 Task: Search one way flight ticket for 5 adults, 2 children, 1 infant in seat and 2 infants on lap in economy from Pellston: Pellston Regional/emmet County Airport to Laramie: Laramie Regional Airport on 5-3-2023. Choice of flights is United. Number of bags: 2 carry on bags. Price is upto 35000. Outbound departure time preference is 15:15.
Action: Mouse moved to (264, 371)
Screenshot: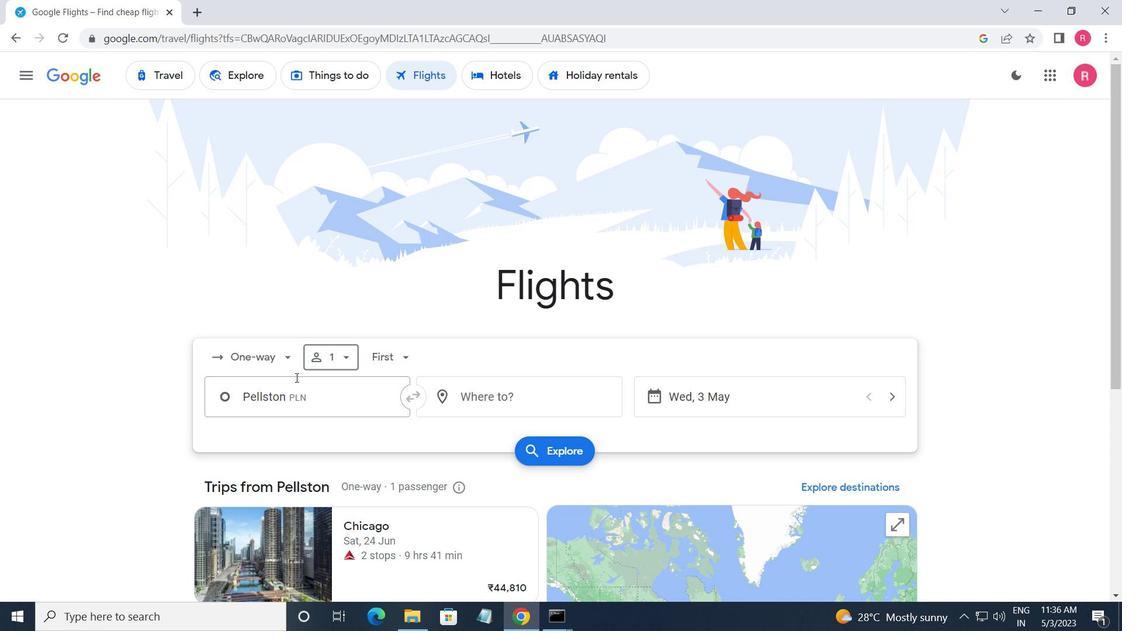 
Action: Mouse pressed left at (264, 371)
Screenshot: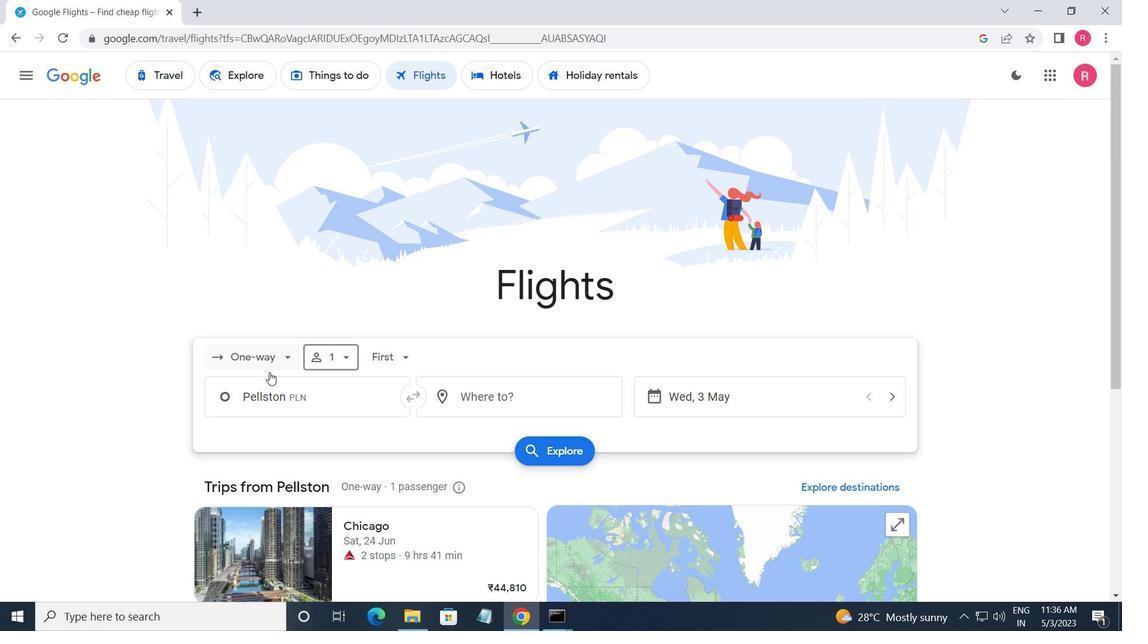 
Action: Mouse moved to (278, 423)
Screenshot: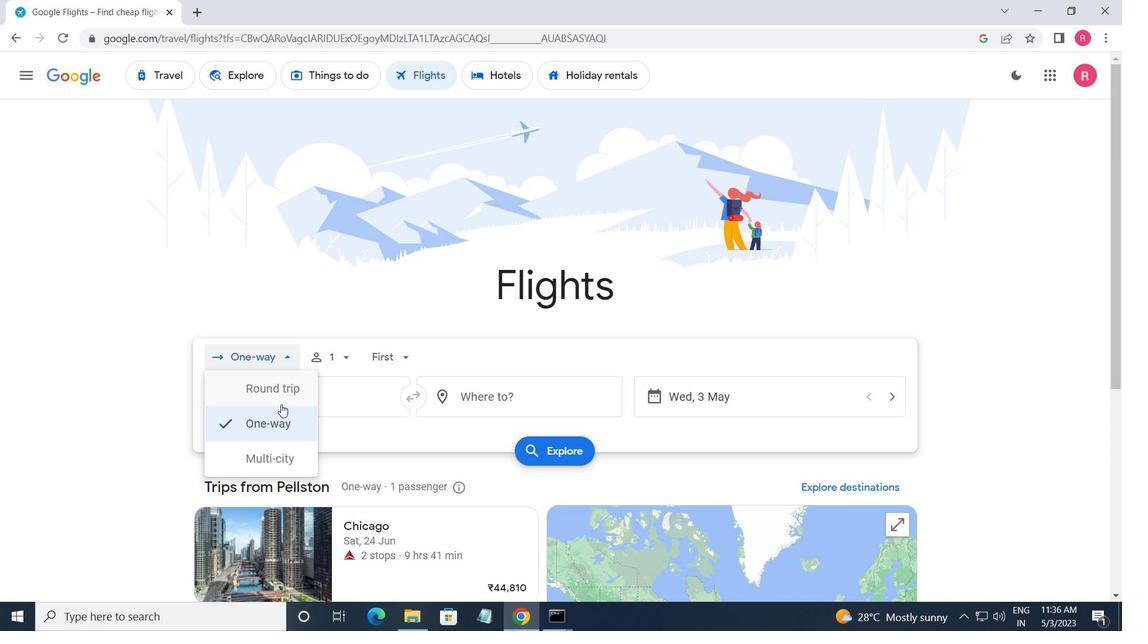 
Action: Mouse pressed left at (278, 423)
Screenshot: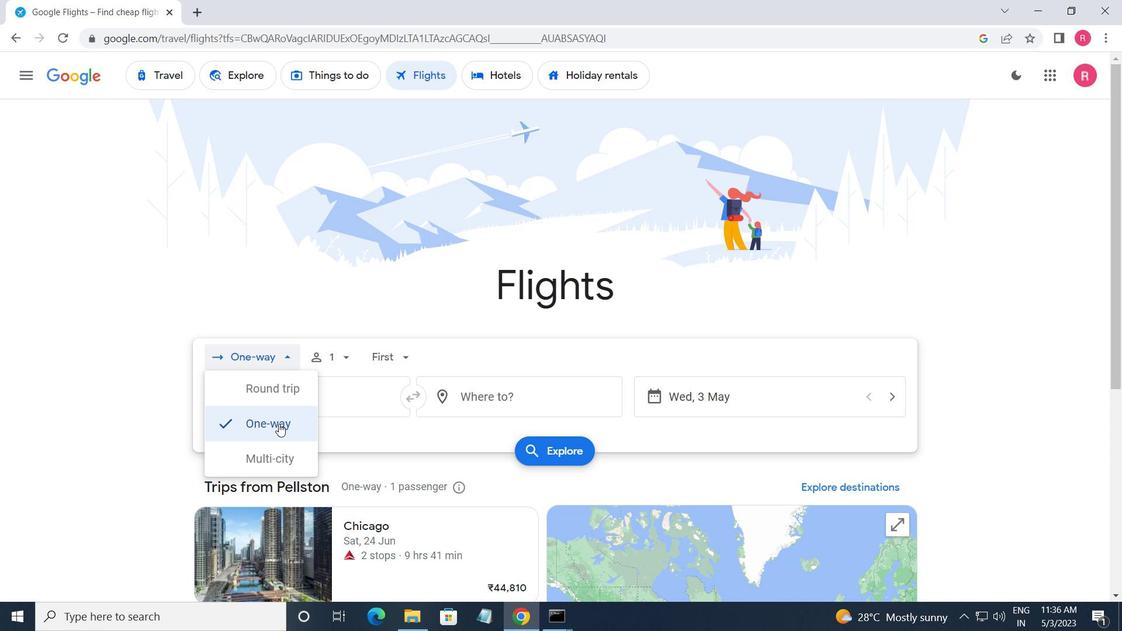 
Action: Mouse moved to (346, 358)
Screenshot: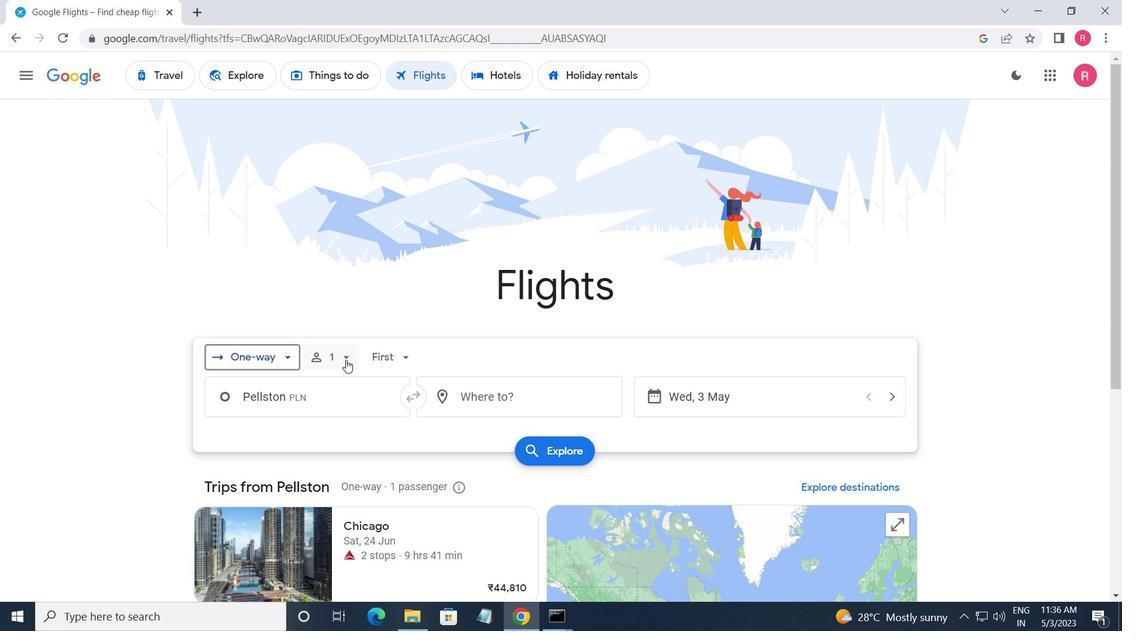 
Action: Mouse pressed left at (346, 358)
Screenshot: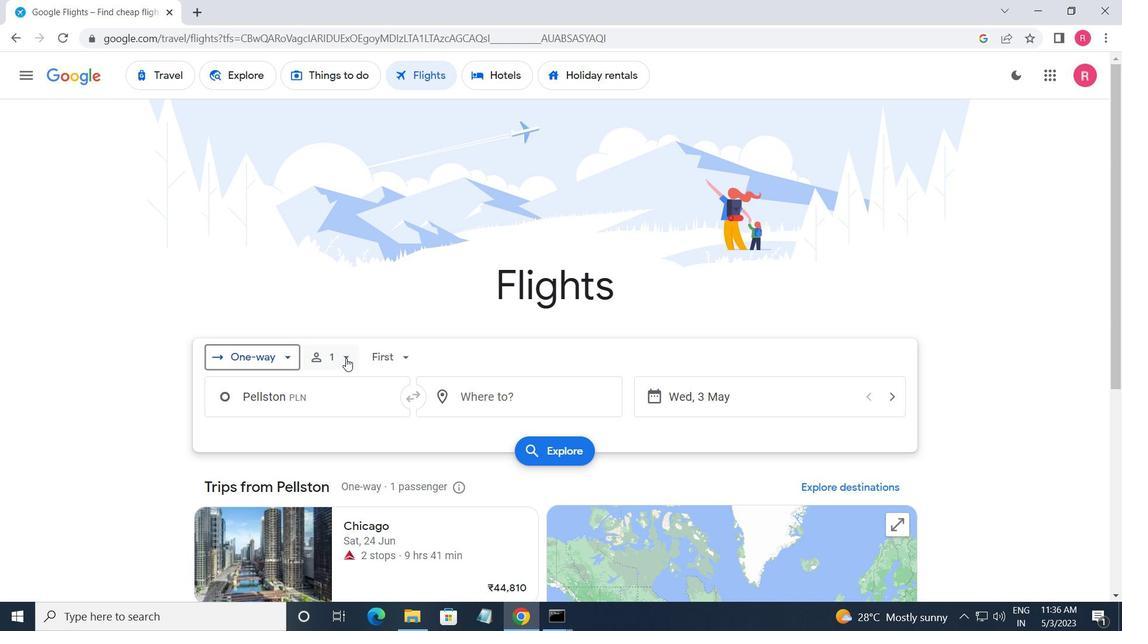 
Action: Mouse moved to (454, 395)
Screenshot: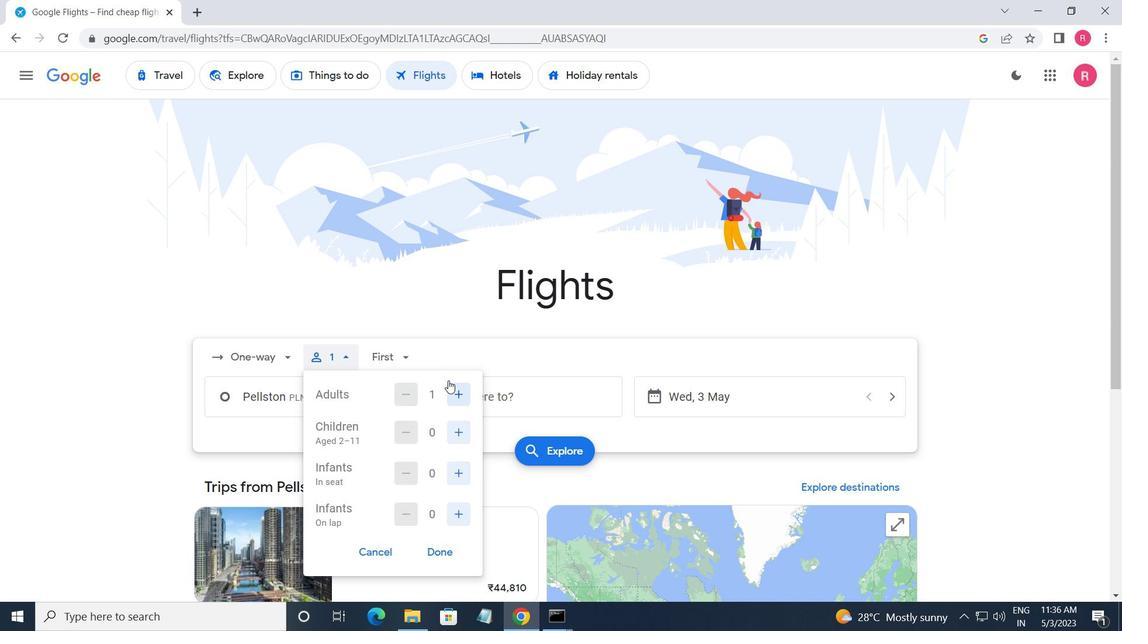 
Action: Mouse pressed left at (454, 395)
Screenshot: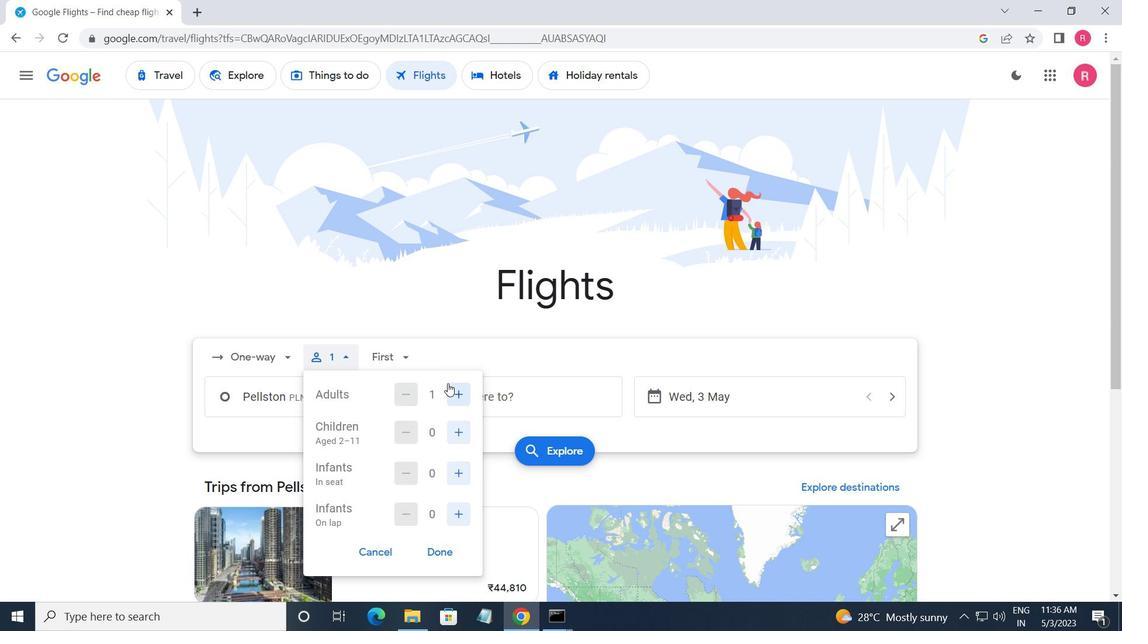 
Action: Mouse pressed left at (454, 395)
Screenshot: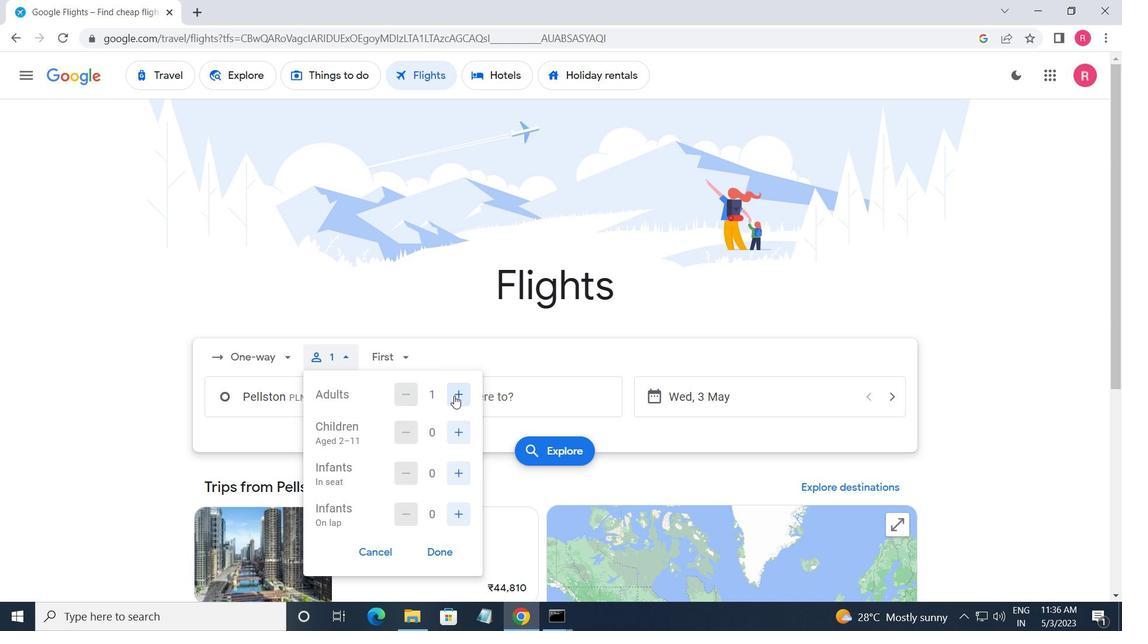 
Action: Mouse pressed left at (454, 395)
Screenshot: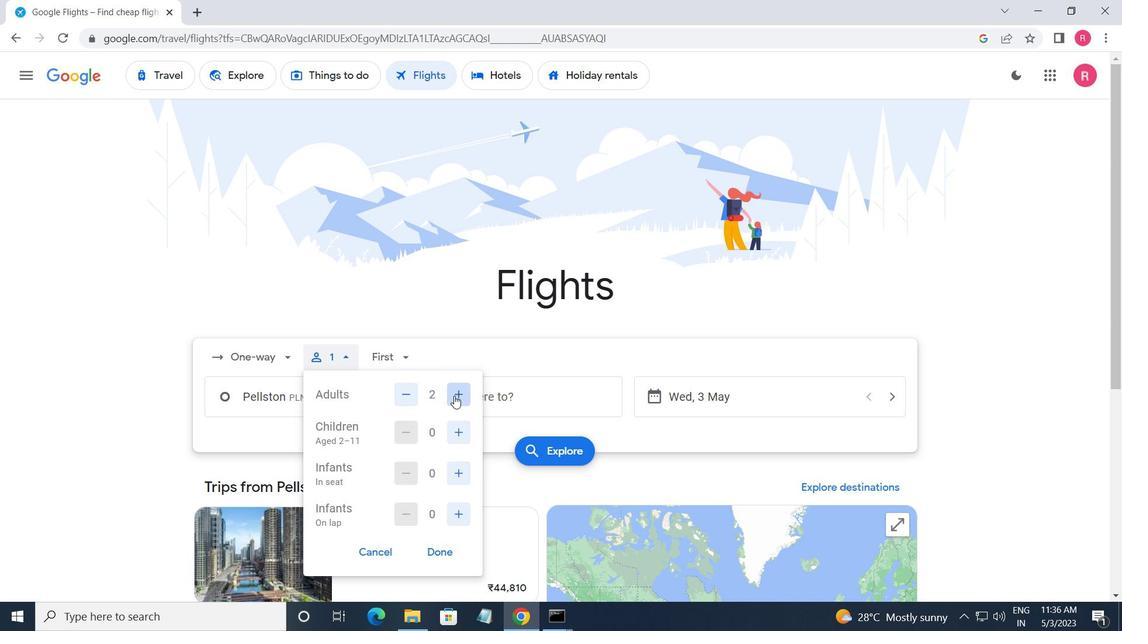 
Action: Mouse moved to (457, 399)
Screenshot: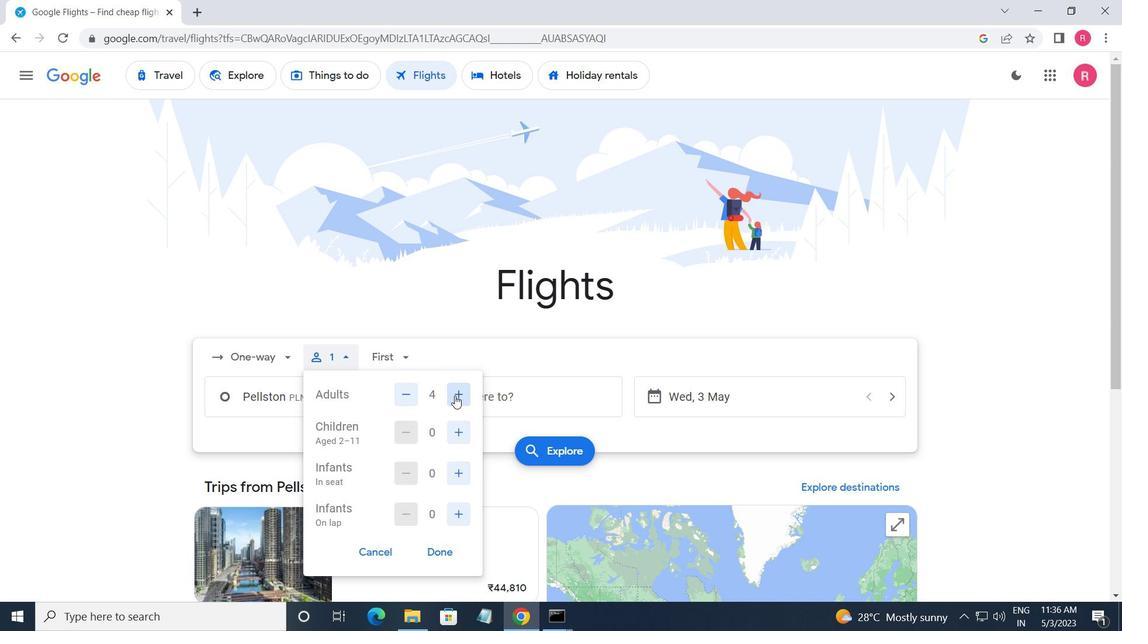 
Action: Mouse pressed left at (457, 399)
Screenshot: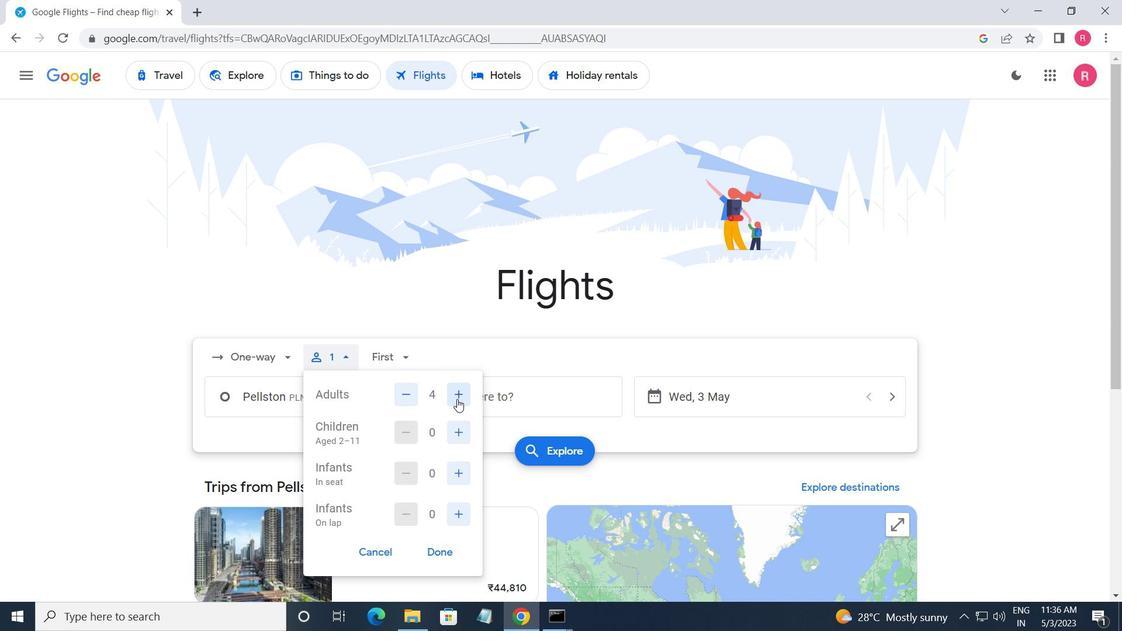 
Action: Mouse moved to (458, 431)
Screenshot: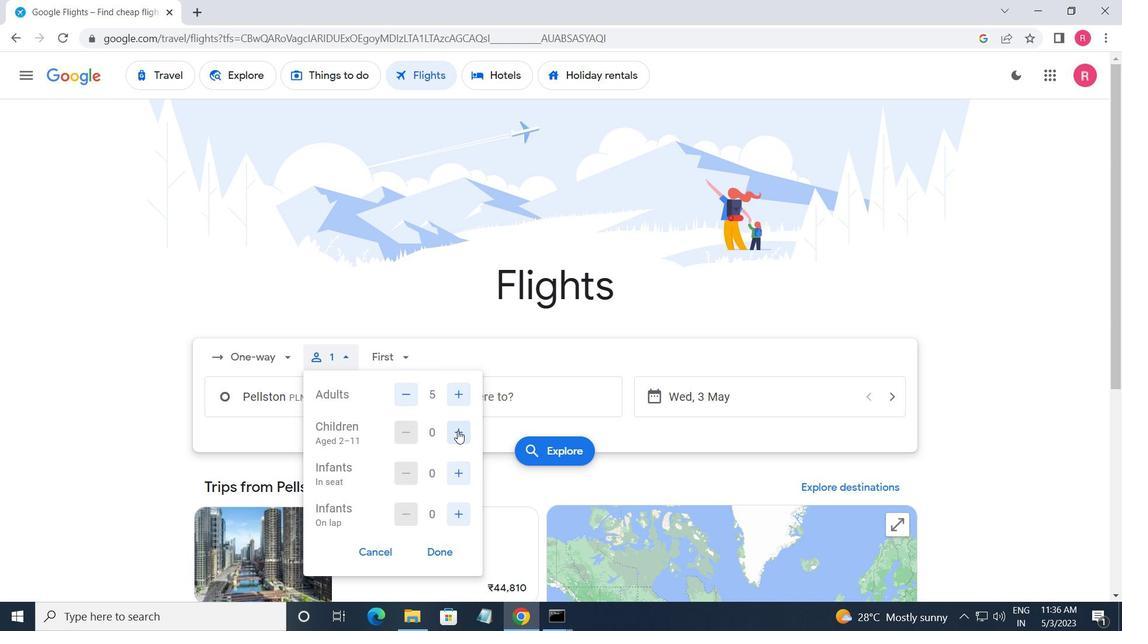 
Action: Mouse pressed left at (458, 431)
Screenshot: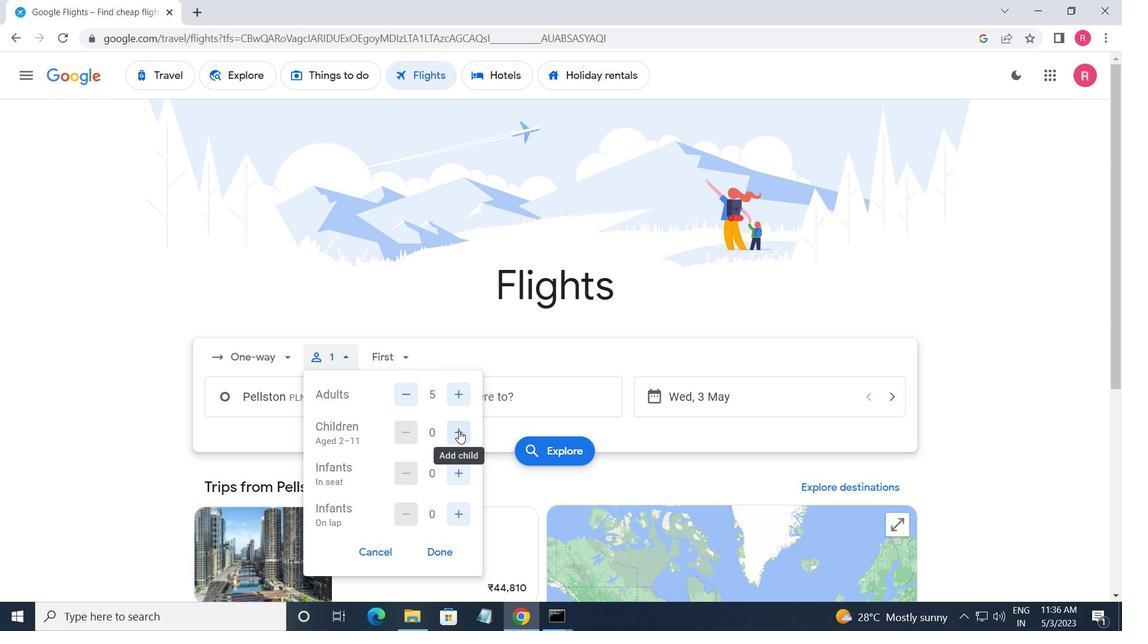 
Action: Mouse pressed left at (458, 431)
Screenshot: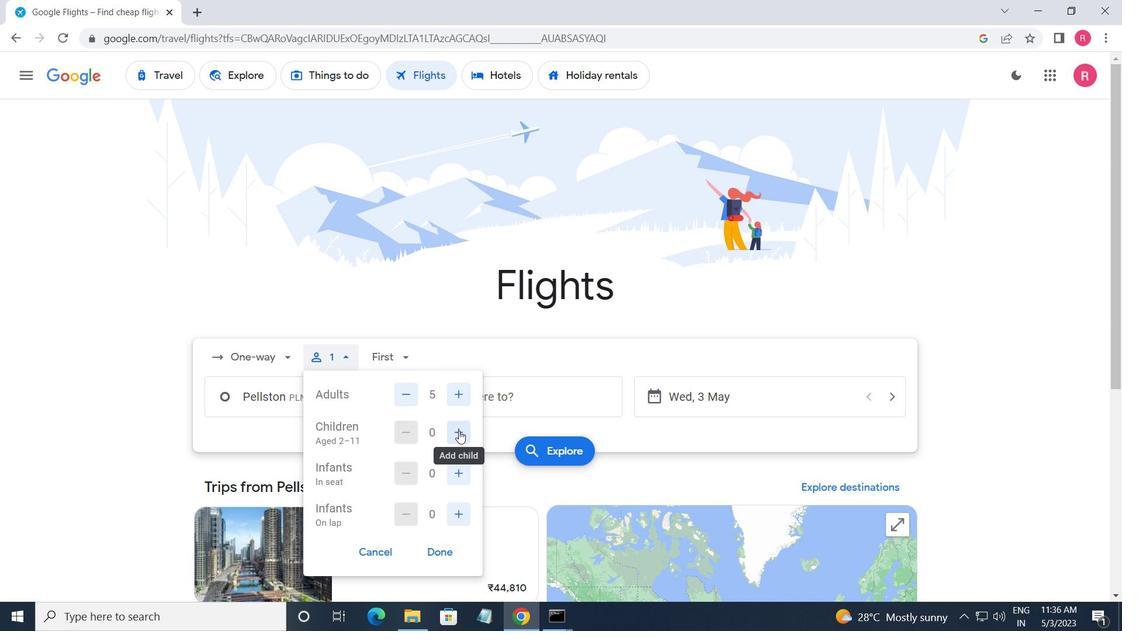 
Action: Mouse moved to (461, 477)
Screenshot: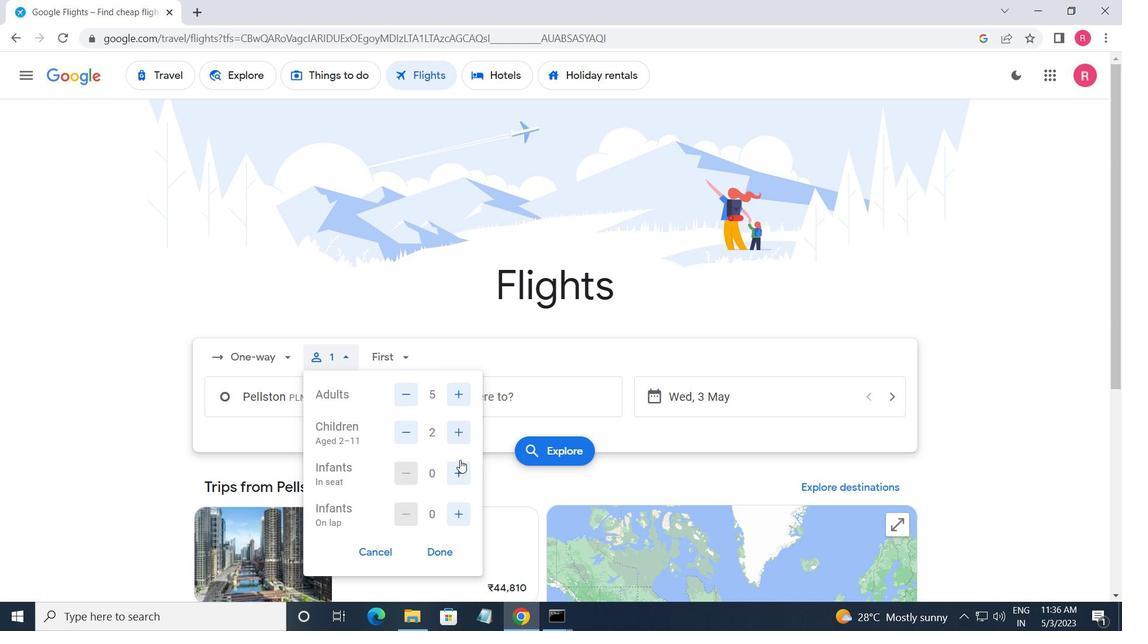 
Action: Mouse pressed left at (461, 477)
Screenshot: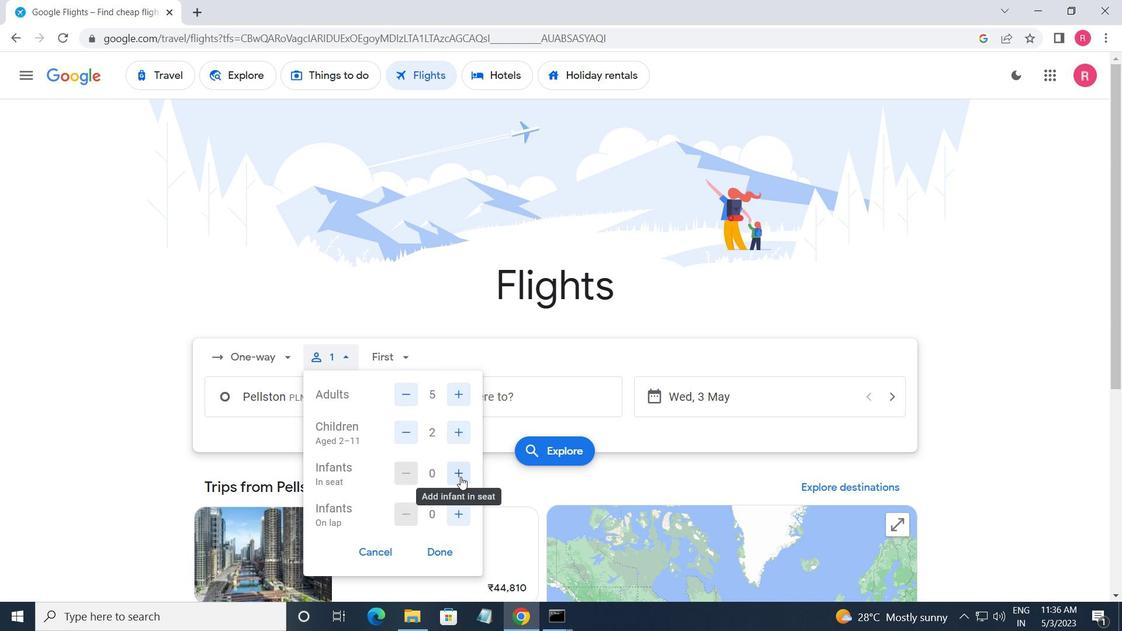 
Action: Mouse moved to (448, 519)
Screenshot: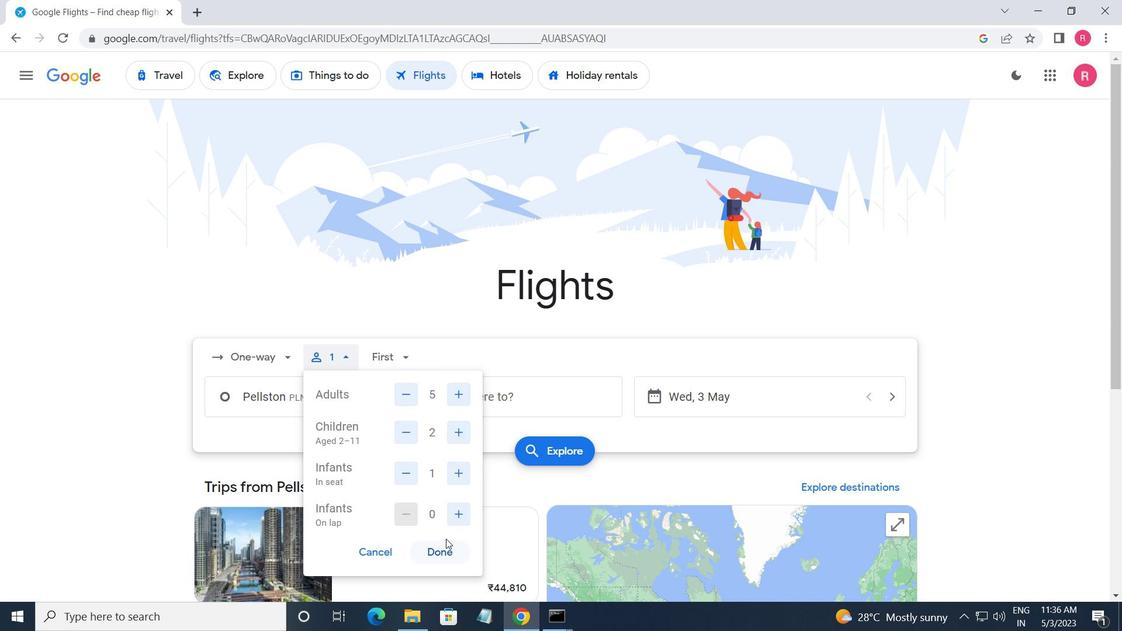 
Action: Mouse pressed left at (448, 519)
Screenshot: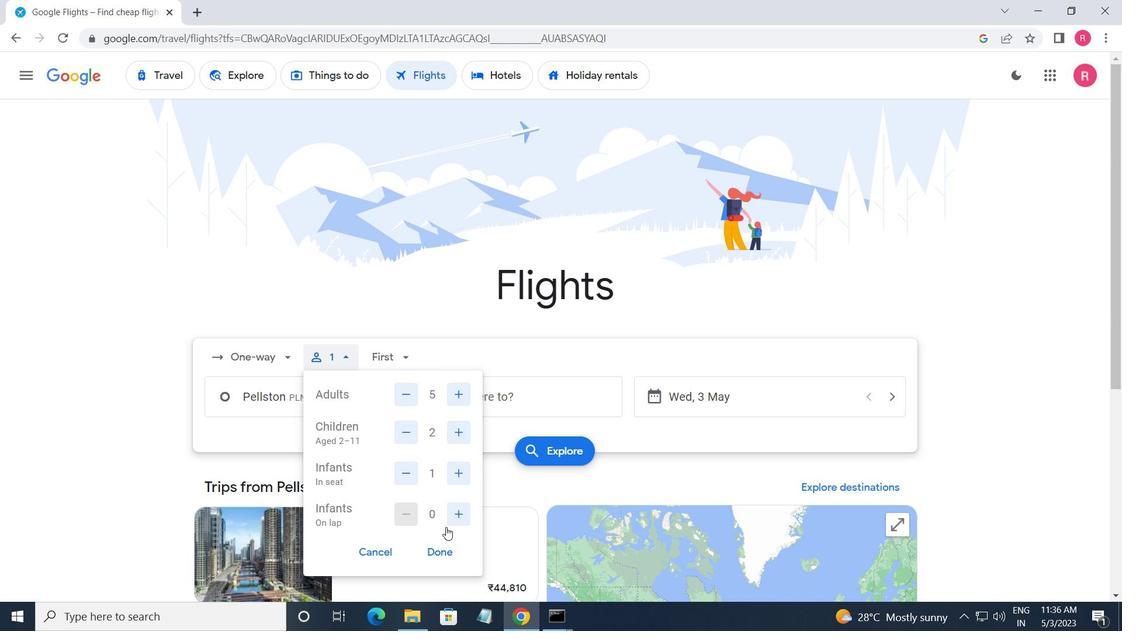 
Action: Mouse moved to (442, 548)
Screenshot: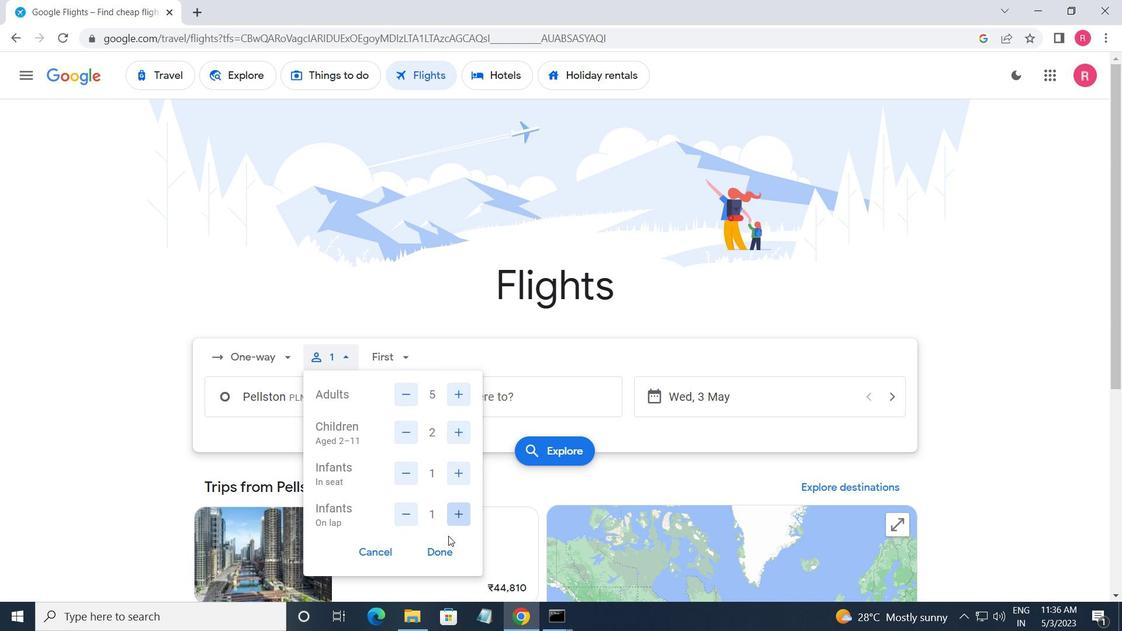 
Action: Mouse pressed left at (442, 548)
Screenshot: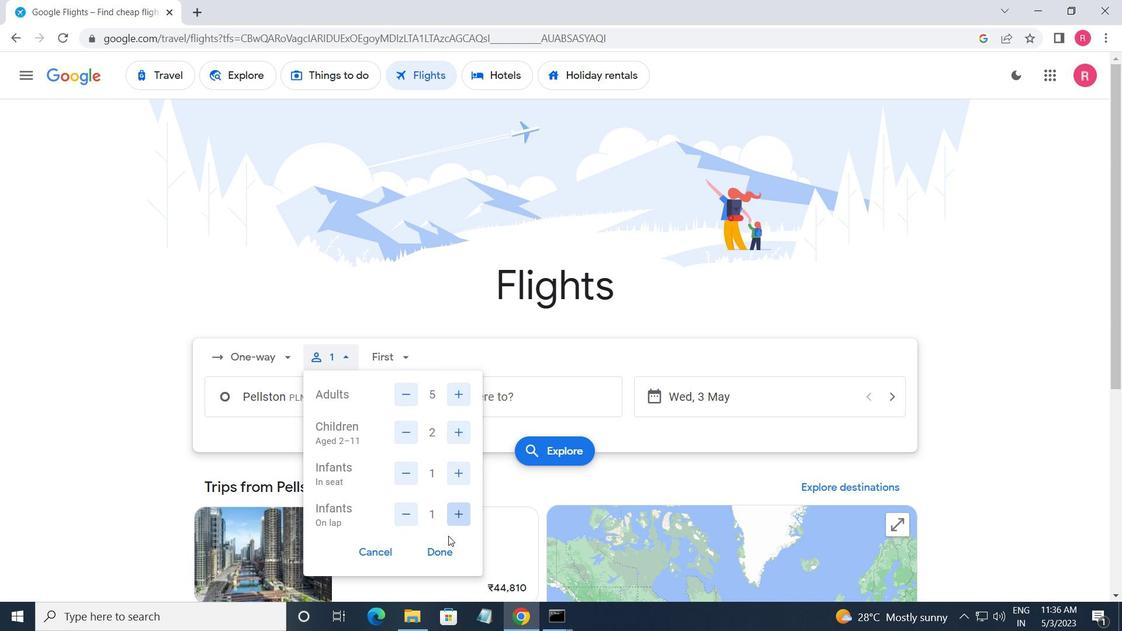 
Action: Mouse moved to (391, 364)
Screenshot: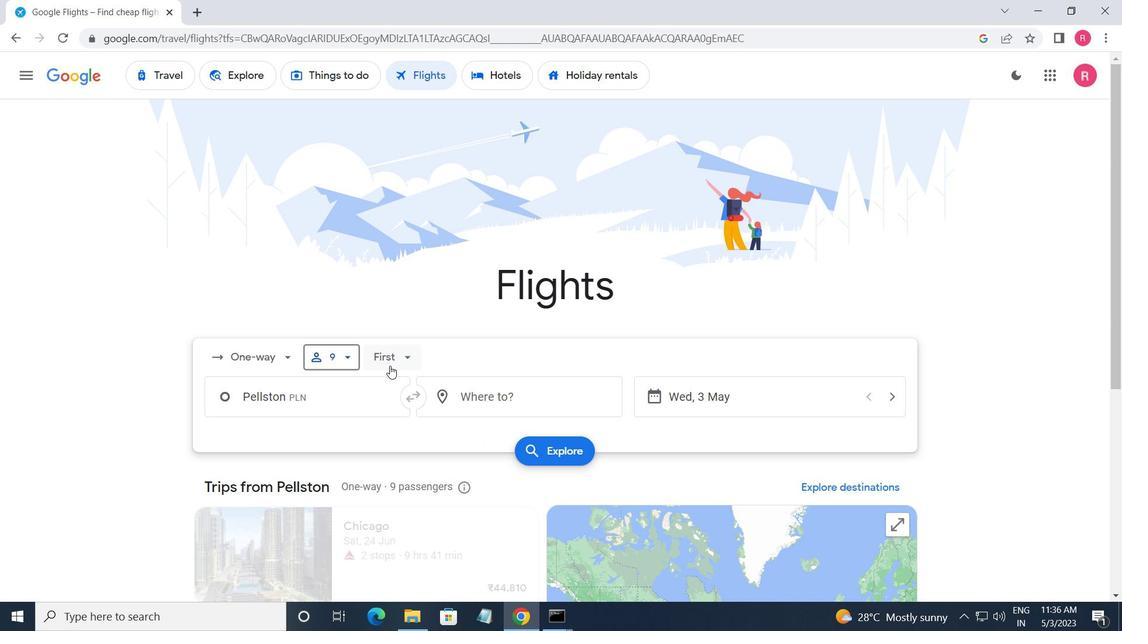 
Action: Mouse pressed left at (391, 364)
Screenshot: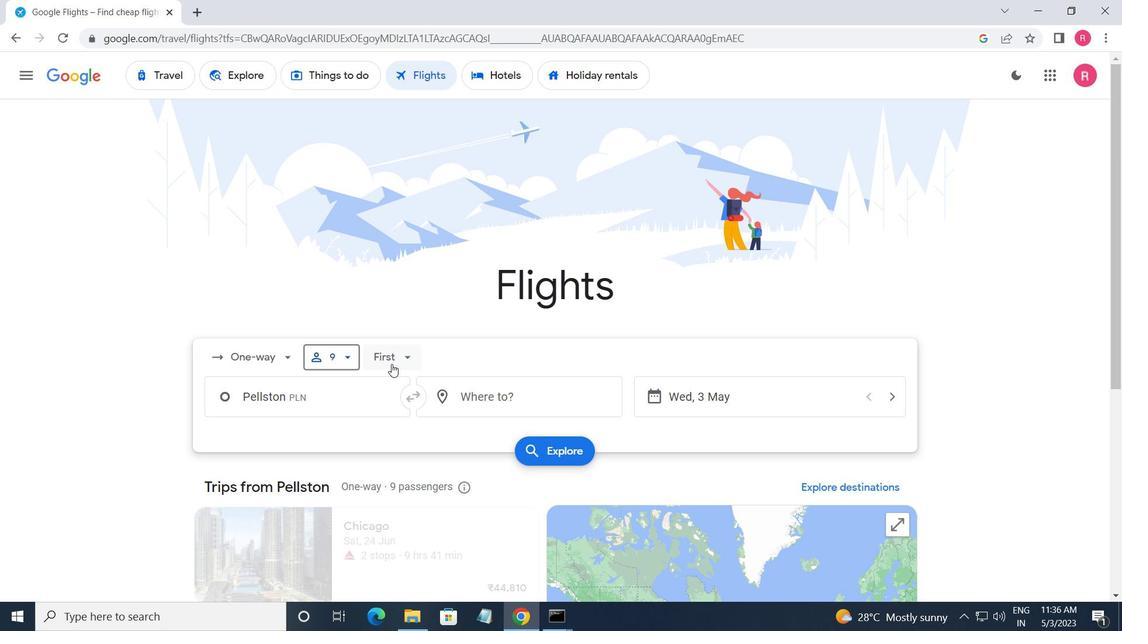 
Action: Mouse moved to (418, 401)
Screenshot: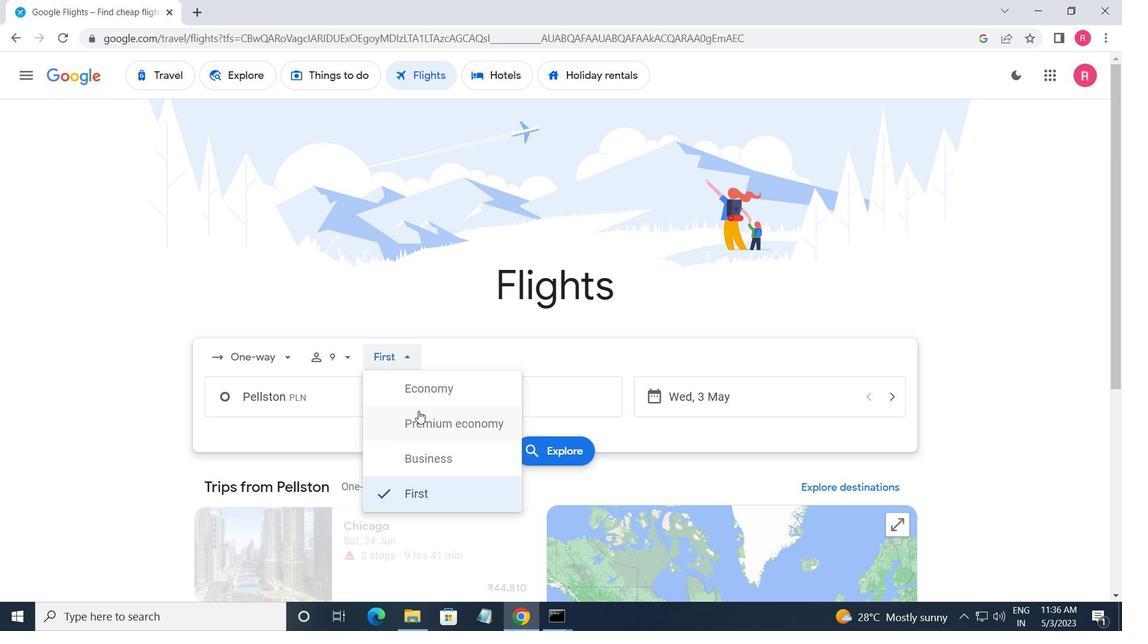 
Action: Mouse pressed left at (418, 401)
Screenshot: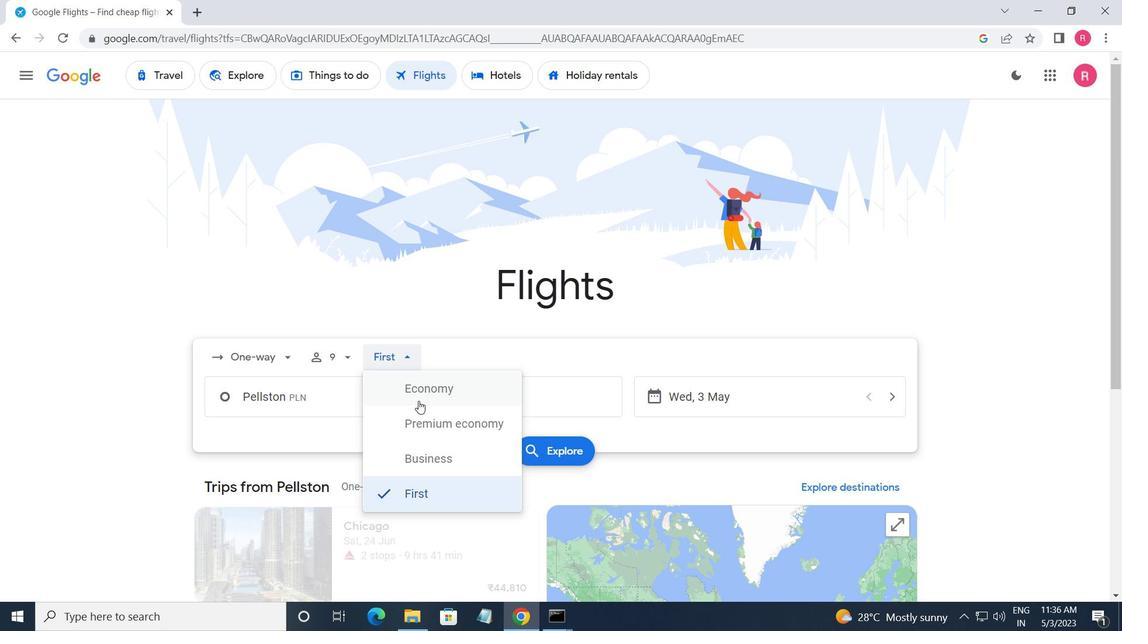 
Action: Mouse moved to (341, 401)
Screenshot: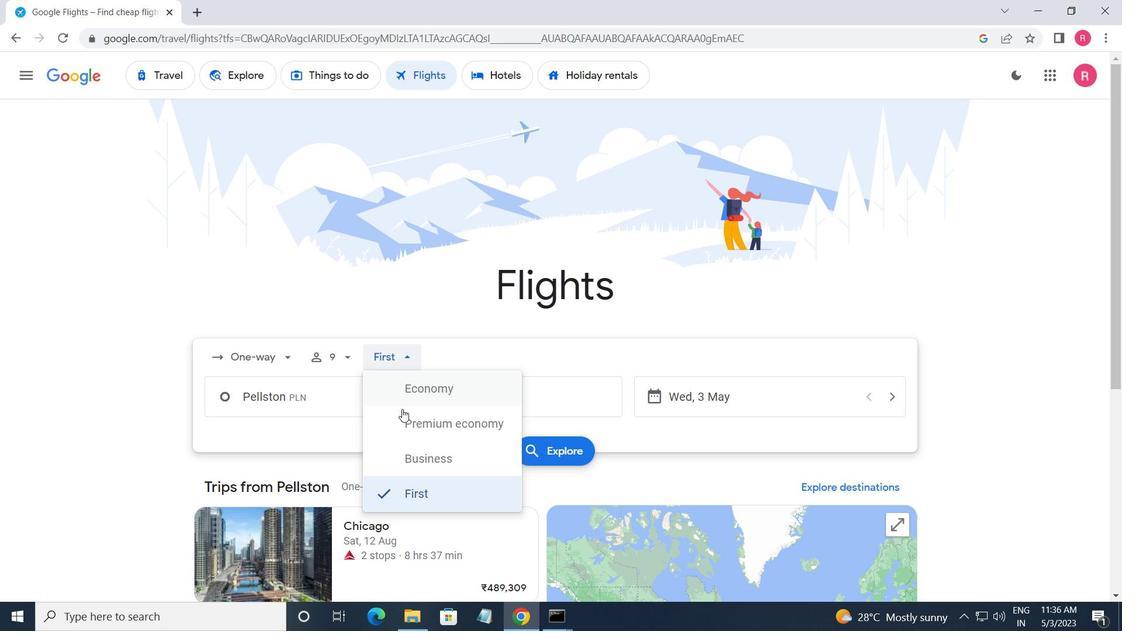 
Action: Mouse pressed left at (341, 401)
Screenshot: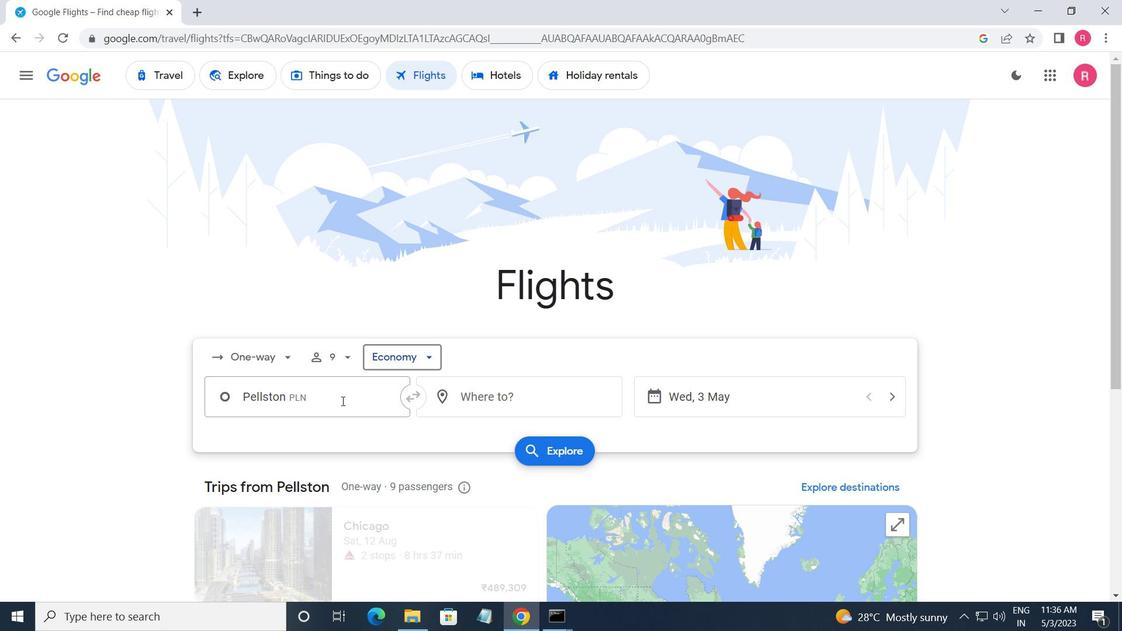 
Action: Mouse moved to (330, 440)
Screenshot: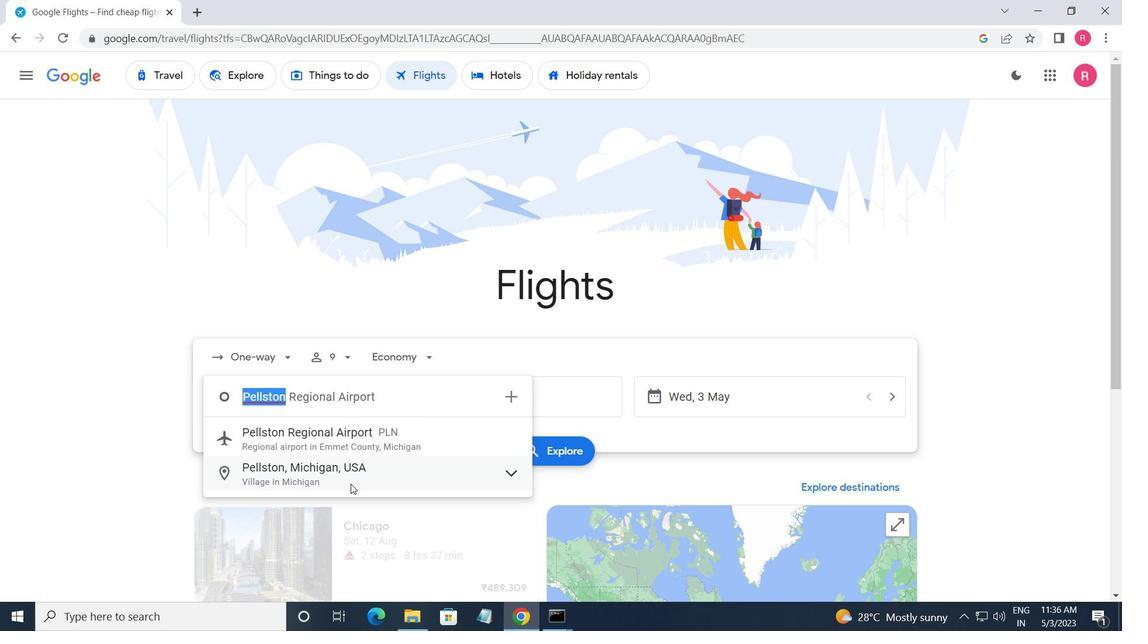 
Action: Mouse pressed left at (330, 440)
Screenshot: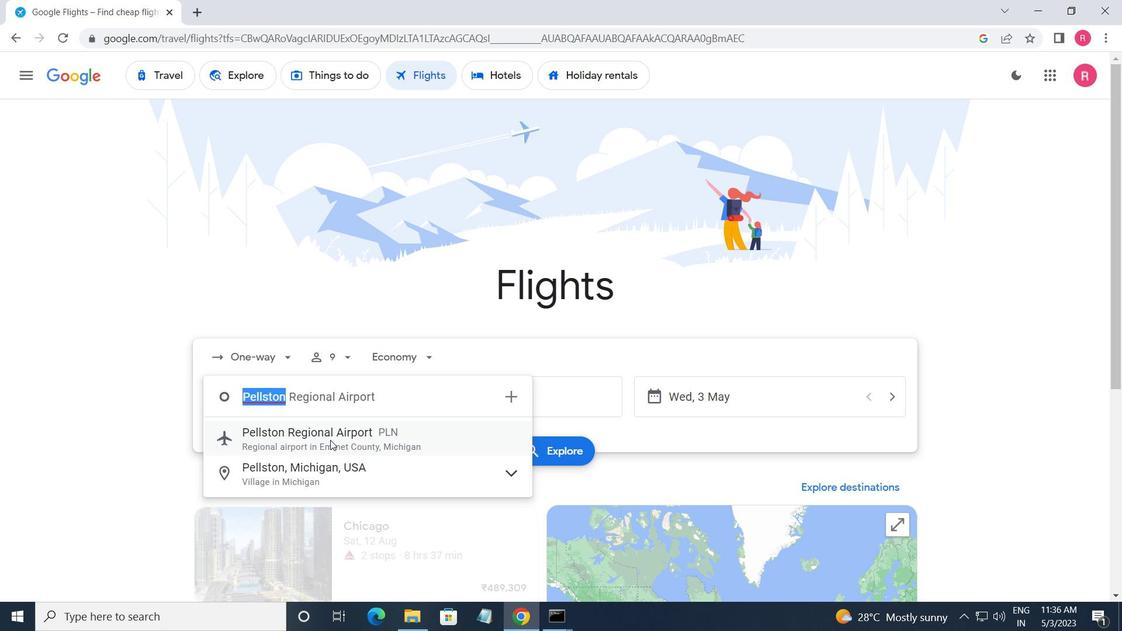 
Action: Mouse moved to (512, 407)
Screenshot: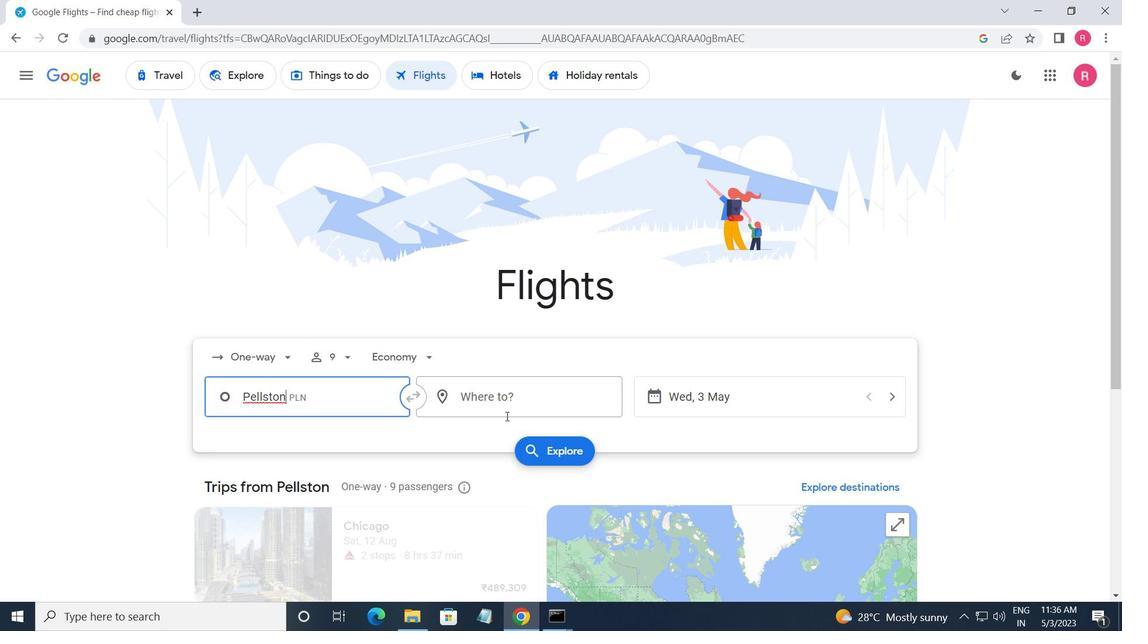 
Action: Mouse pressed left at (512, 407)
Screenshot: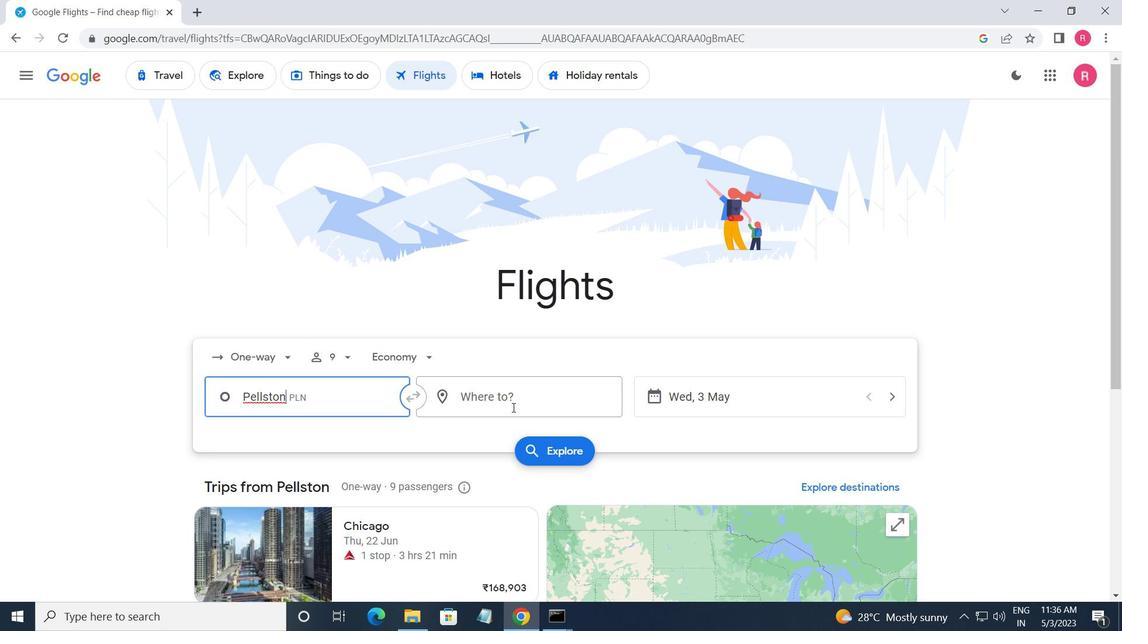 
Action: Mouse moved to (502, 538)
Screenshot: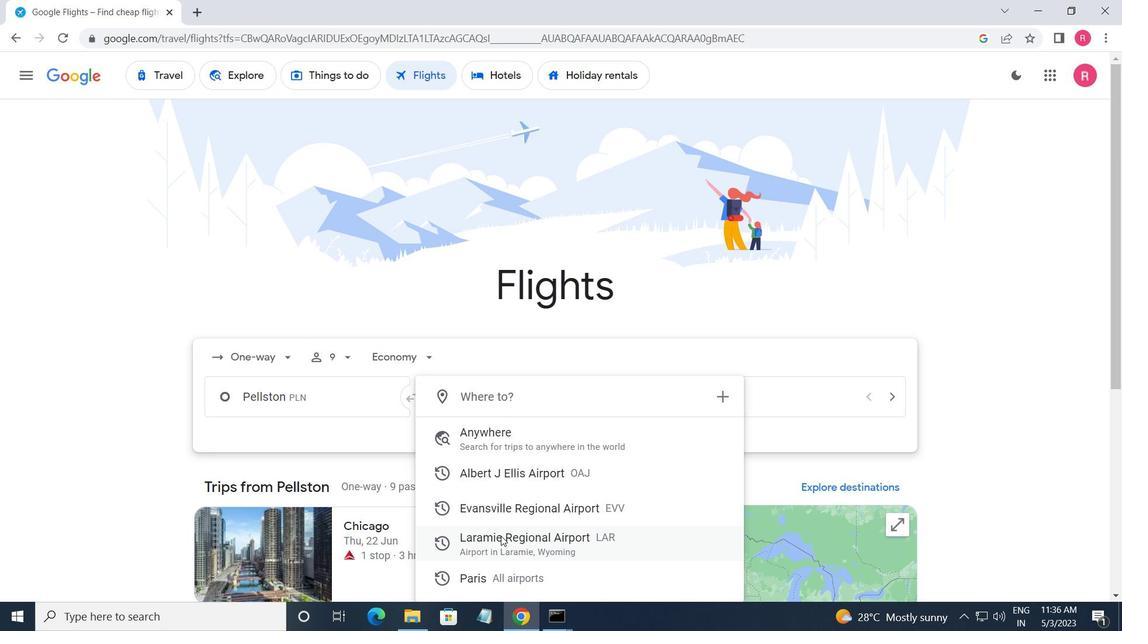 
Action: Mouse pressed left at (502, 538)
Screenshot: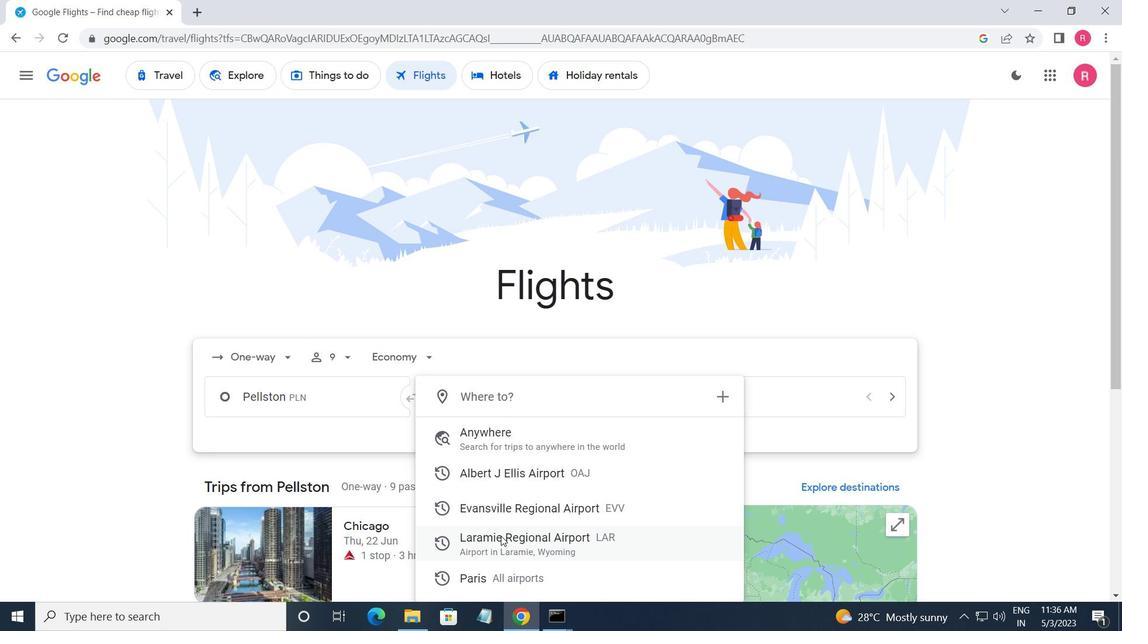 
Action: Mouse moved to (772, 408)
Screenshot: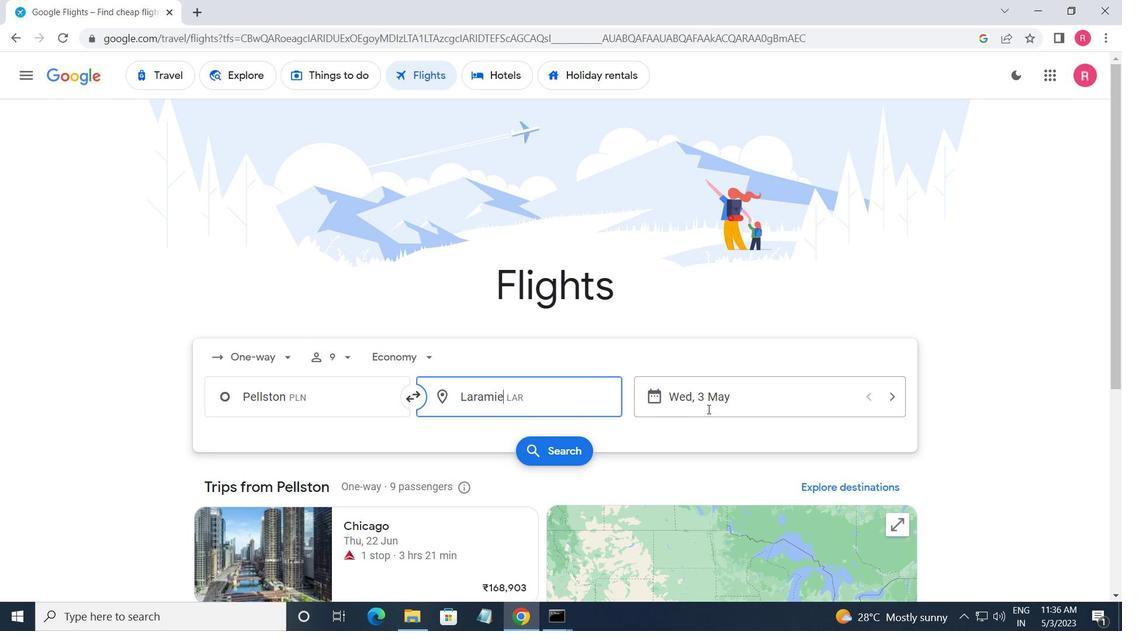 
Action: Mouse pressed left at (772, 408)
Screenshot: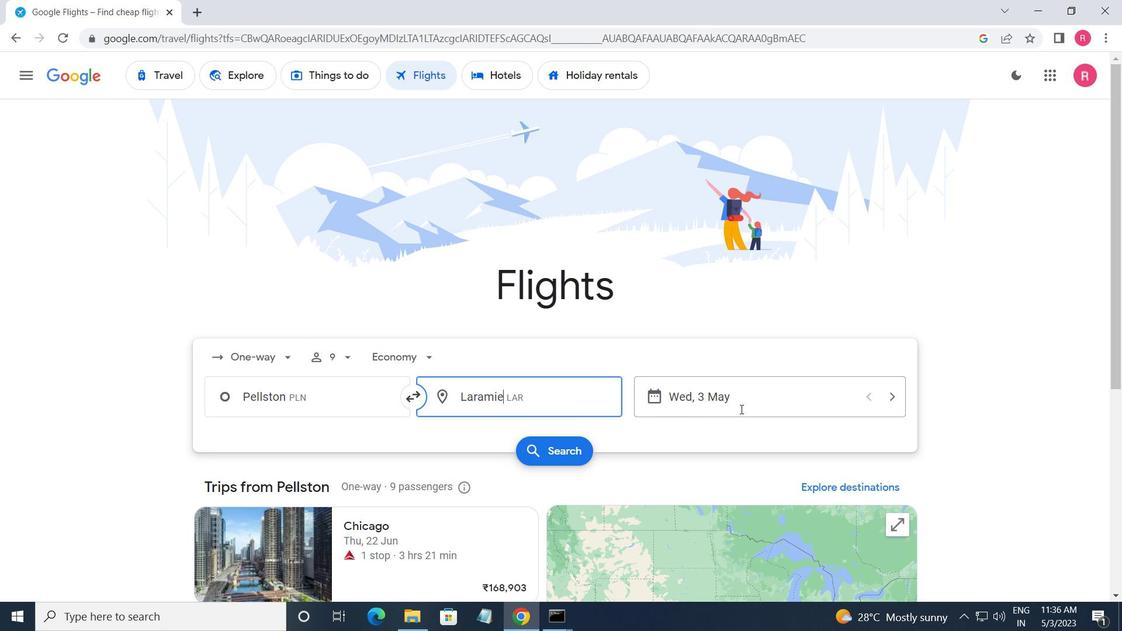 
Action: Mouse moved to (486, 335)
Screenshot: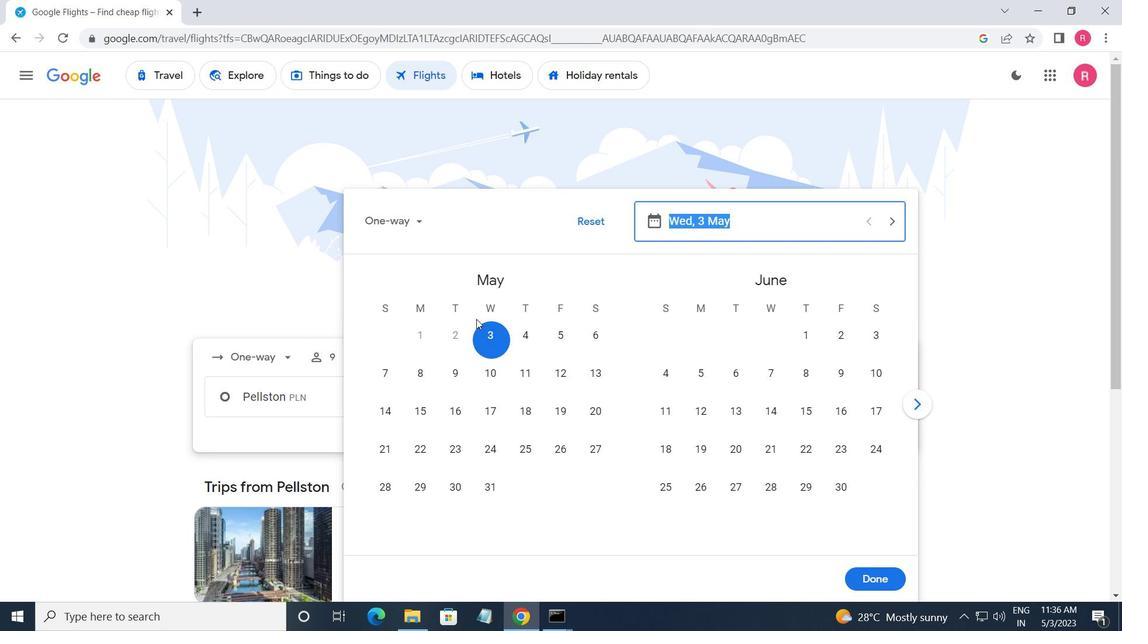 
Action: Mouse pressed left at (486, 335)
Screenshot: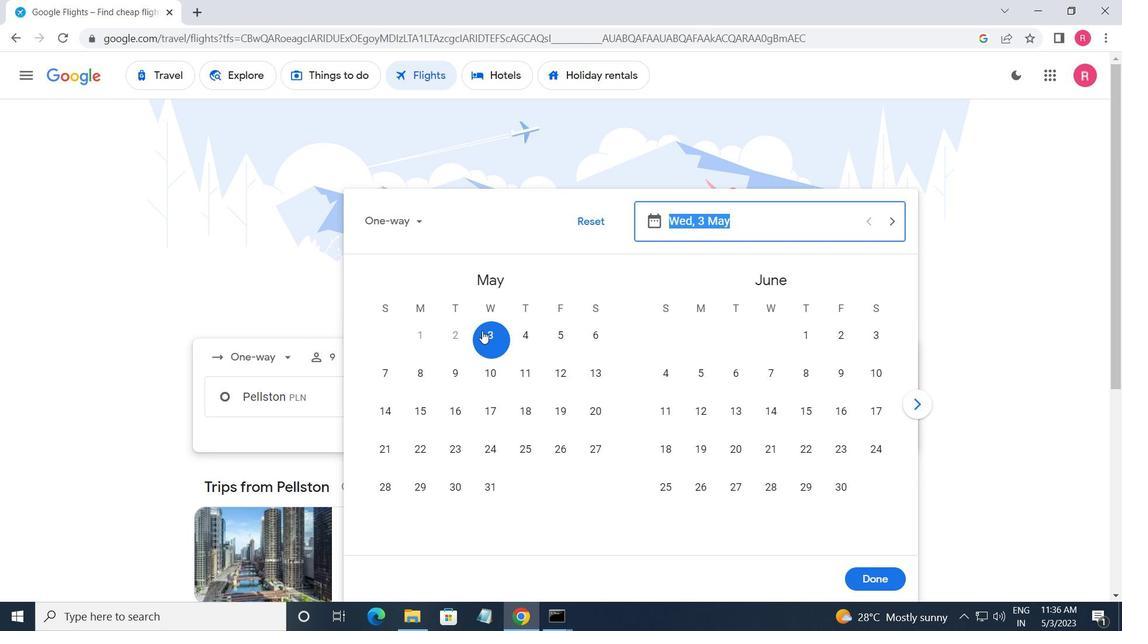 
Action: Mouse moved to (868, 571)
Screenshot: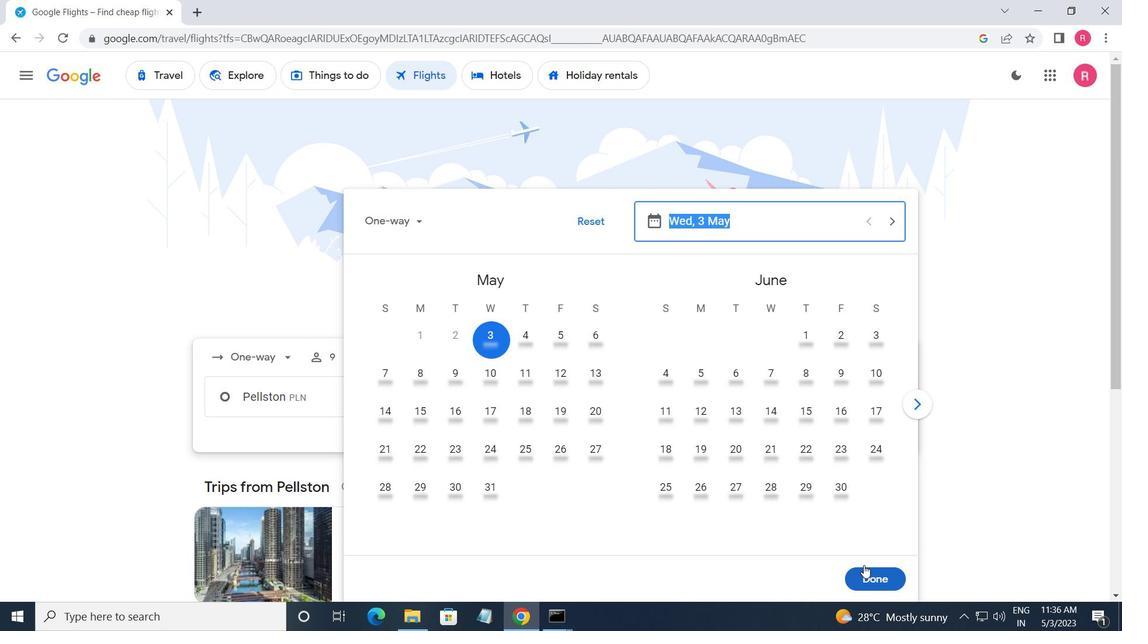 
Action: Mouse pressed left at (868, 571)
Screenshot: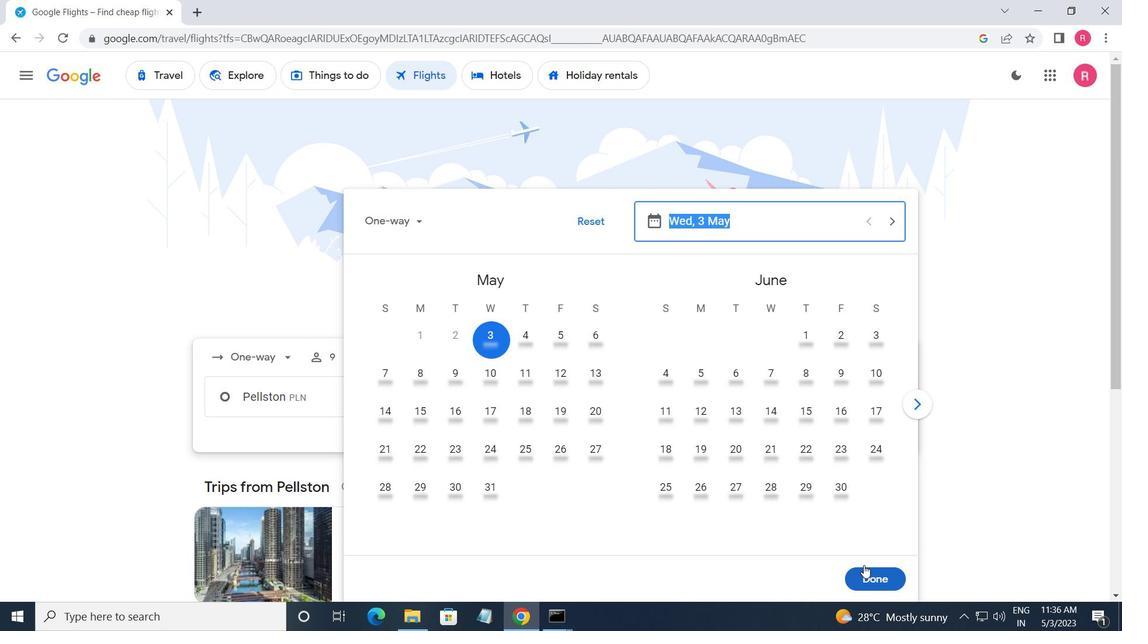 
Action: Mouse moved to (578, 454)
Screenshot: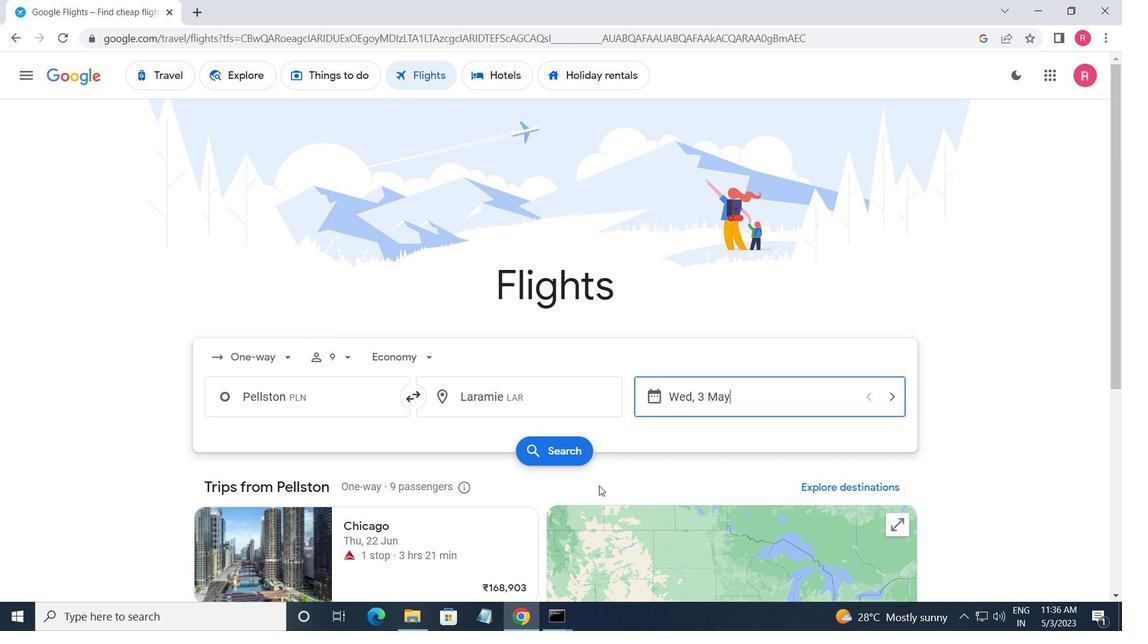 
Action: Mouse pressed left at (578, 454)
Screenshot: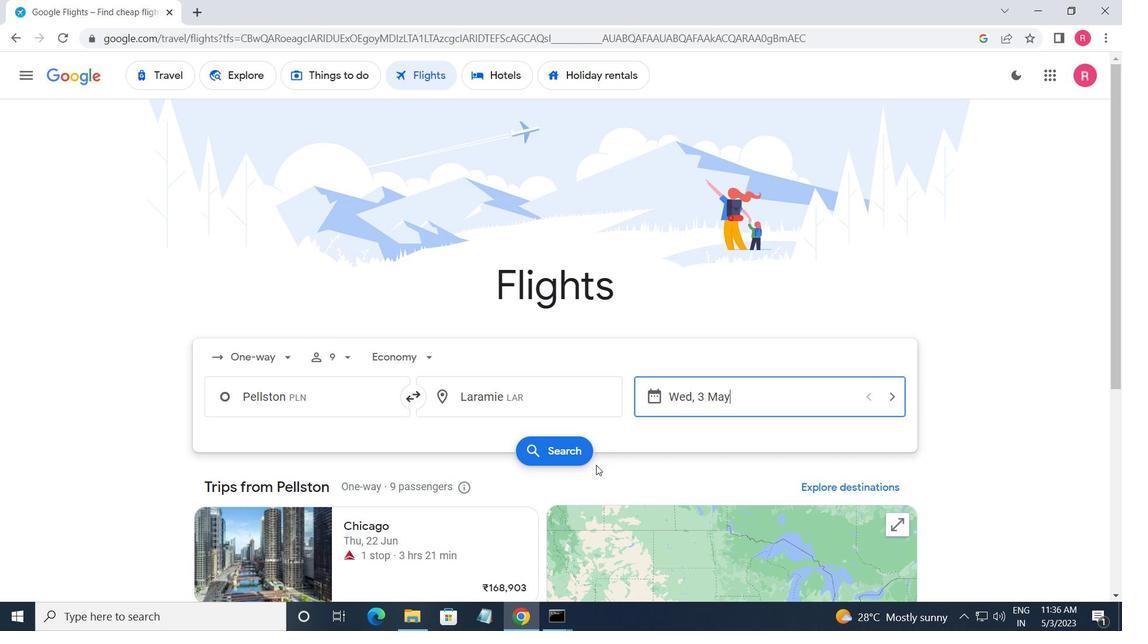 
Action: Mouse moved to (216, 218)
Screenshot: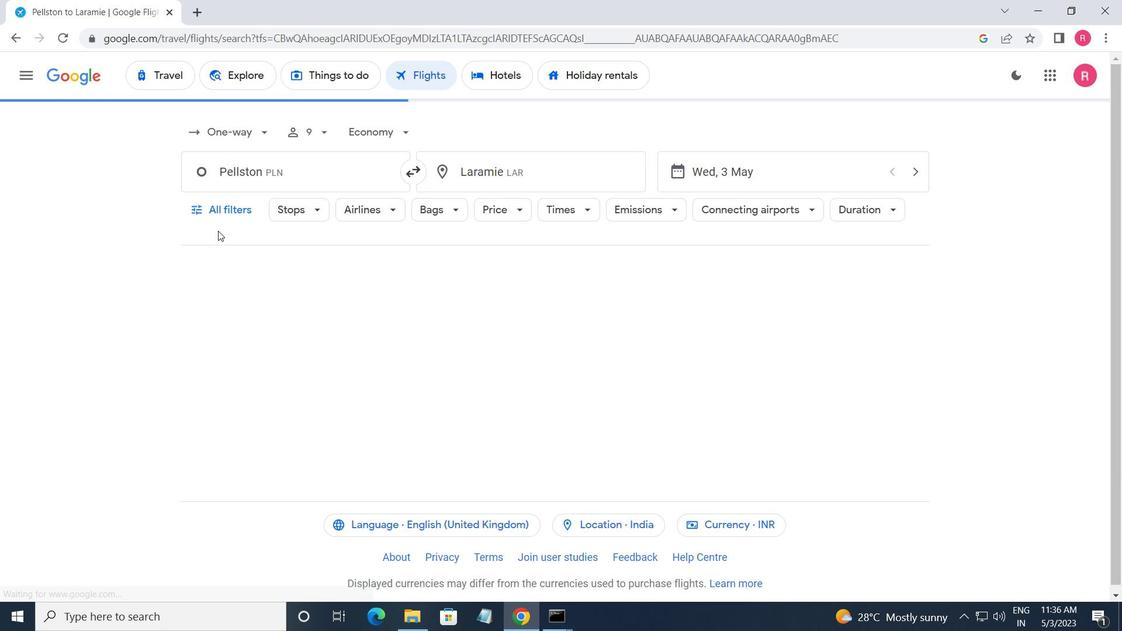 
Action: Mouse pressed left at (216, 218)
Screenshot: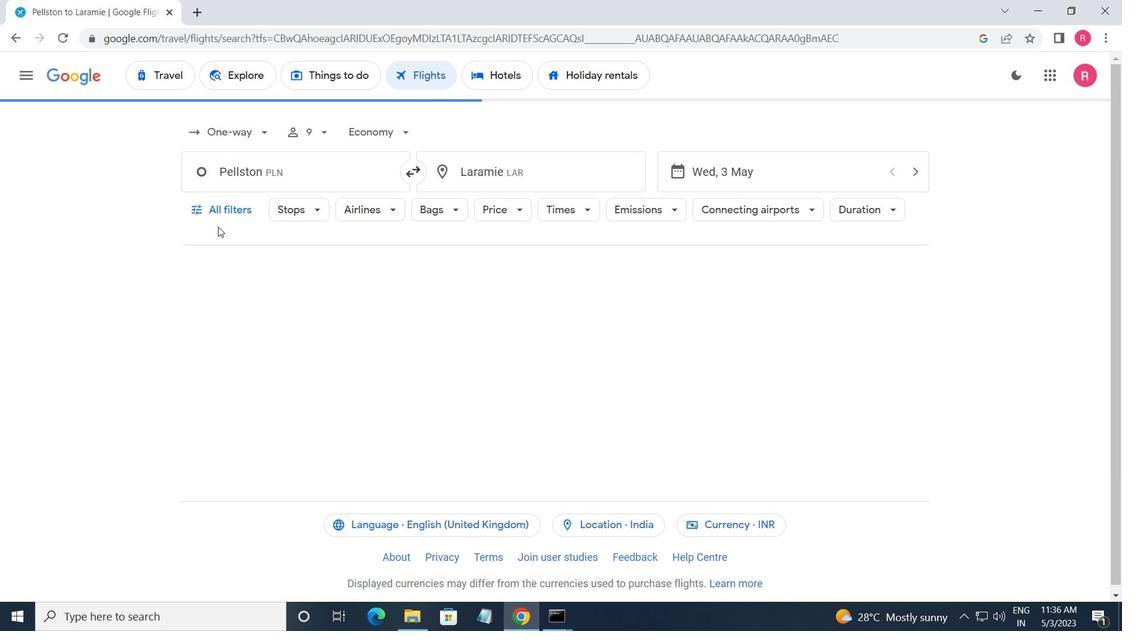 
Action: Mouse moved to (272, 318)
Screenshot: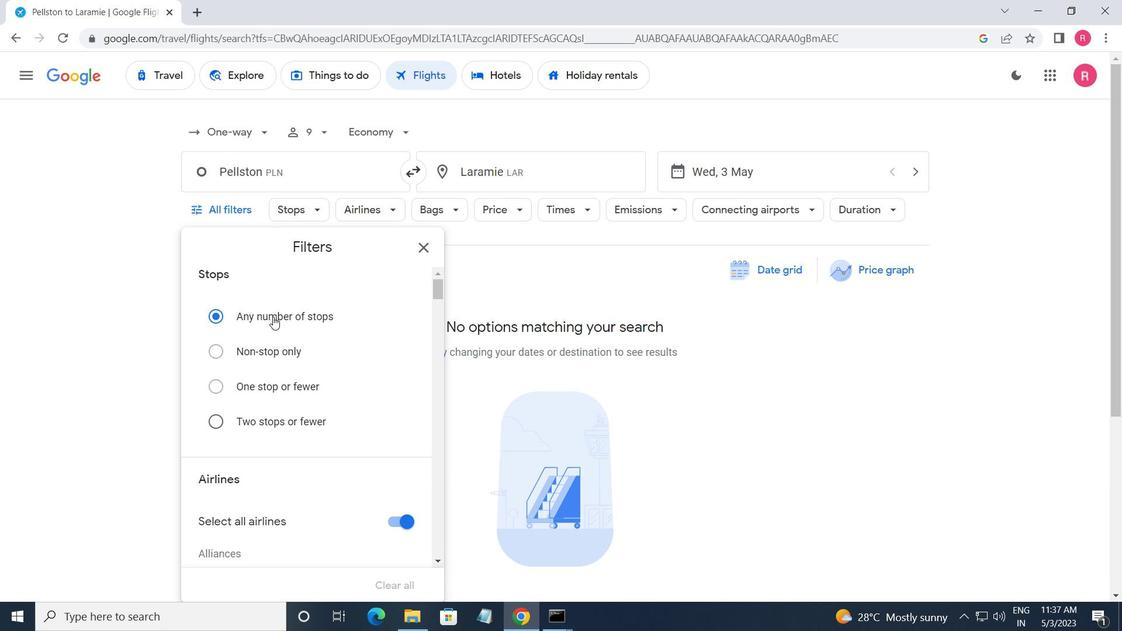 
Action: Mouse scrolled (272, 317) with delta (0, 0)
Screenshot: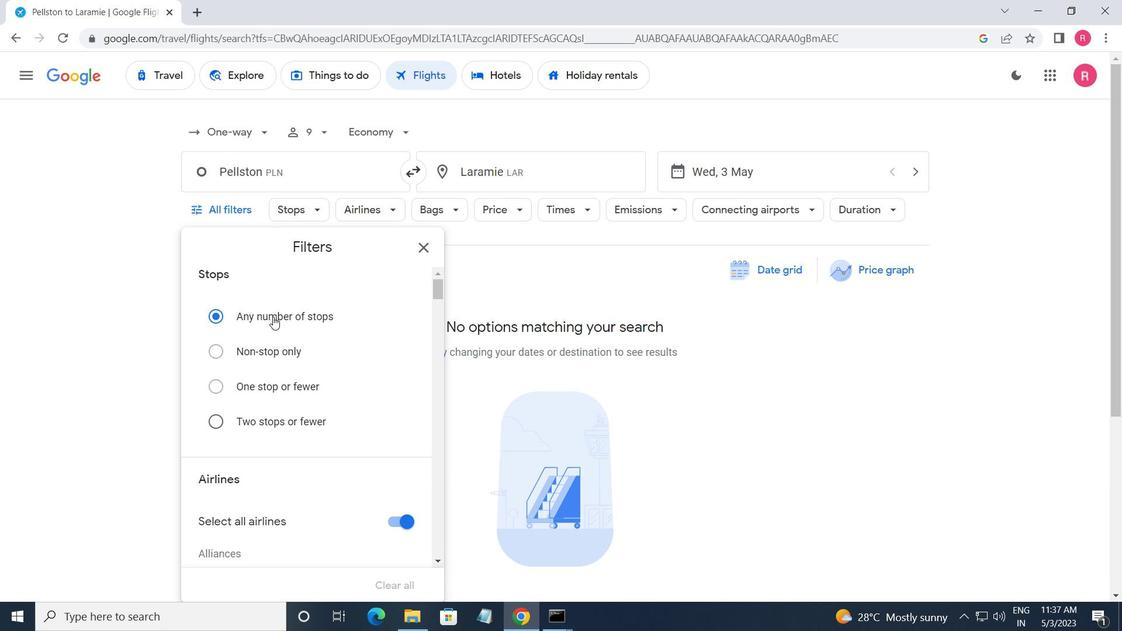 
Action: Mouse moved to (272, 319)
Screenshot: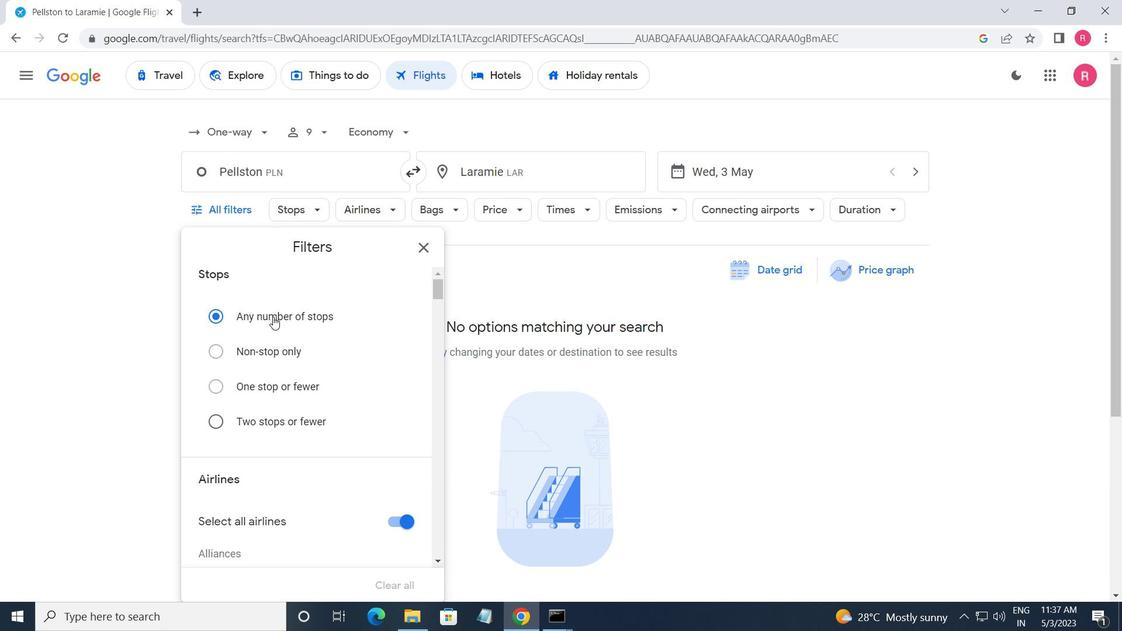 
Action: Mouse scrolled (272, 318) with delta (0, 0)
Screenshot: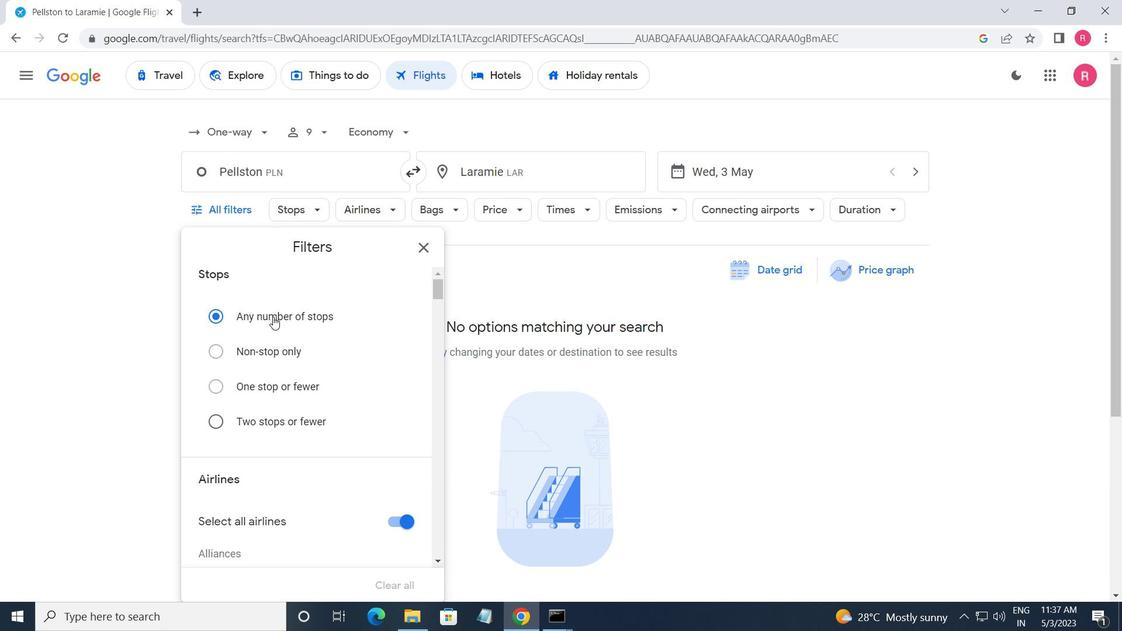 
Action: Mouse moved to (272, 320)
Screenshot: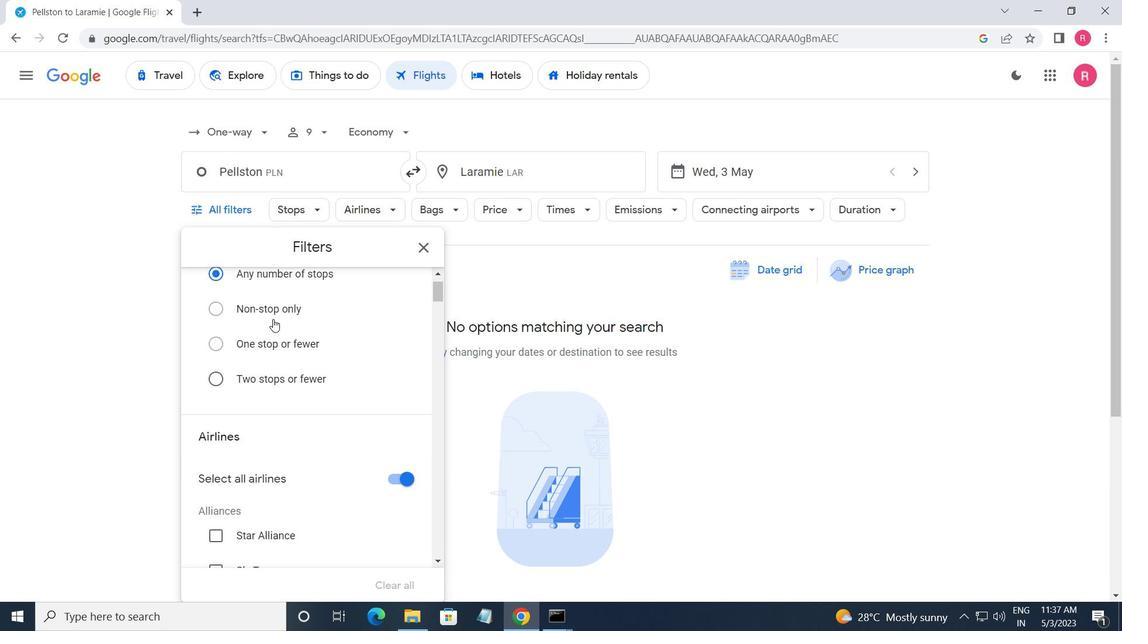 
Action: Mouse scrolled (272, 319) with delta (0, 0)
Screenshot: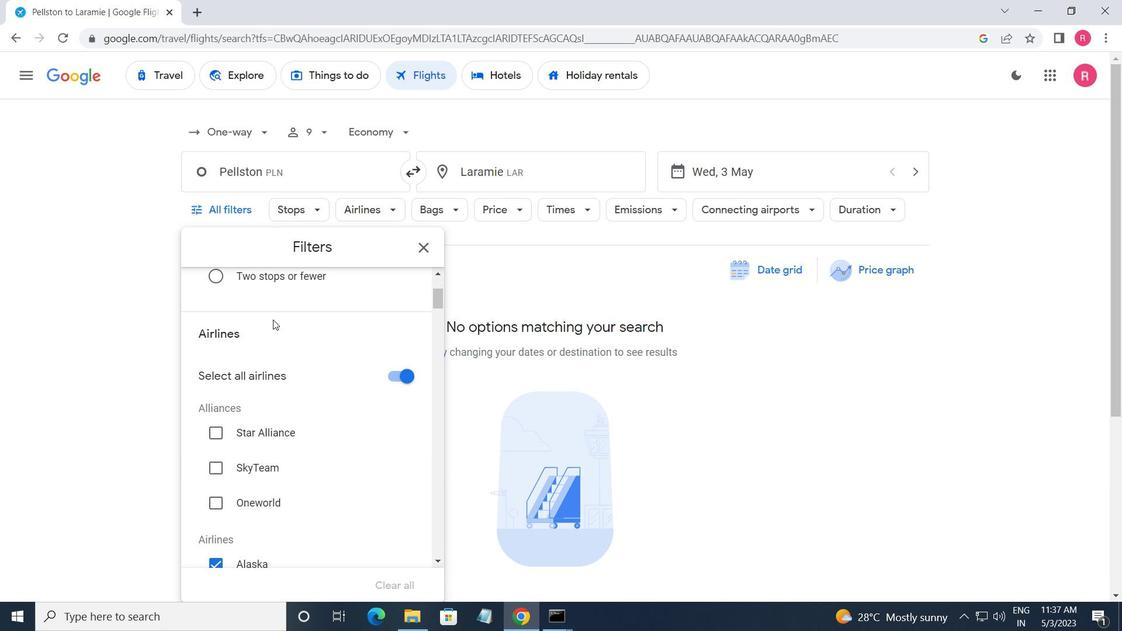 
Action: Mouse moved to (273, 320)
Screenshot: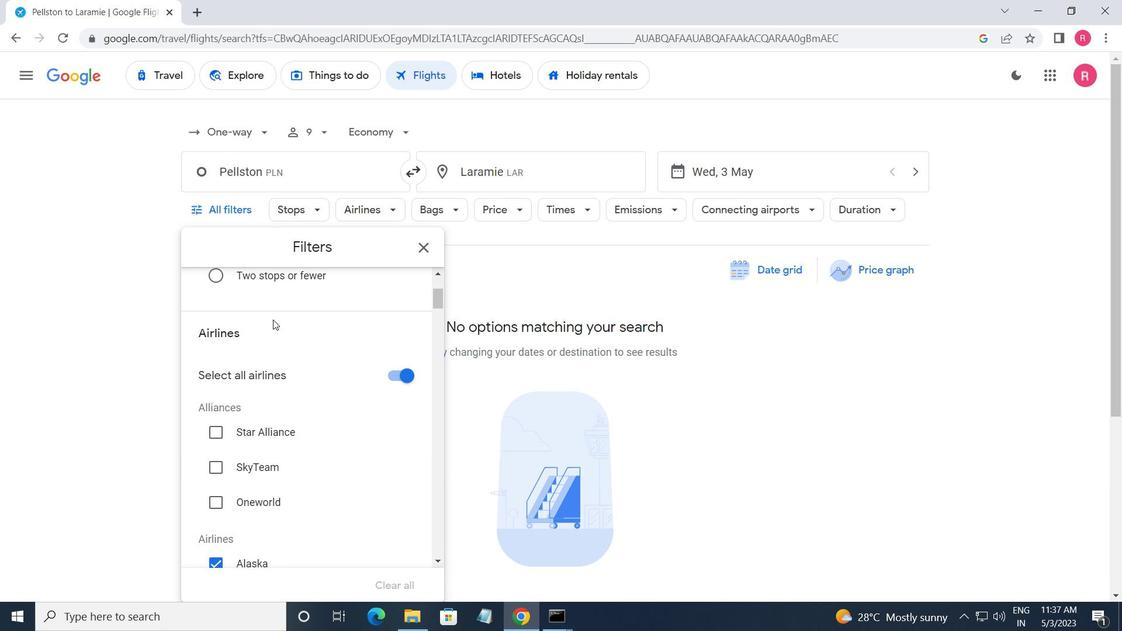 
Action: Mouse scrolled (273, 319) with delta (0, 0)
Screenshot: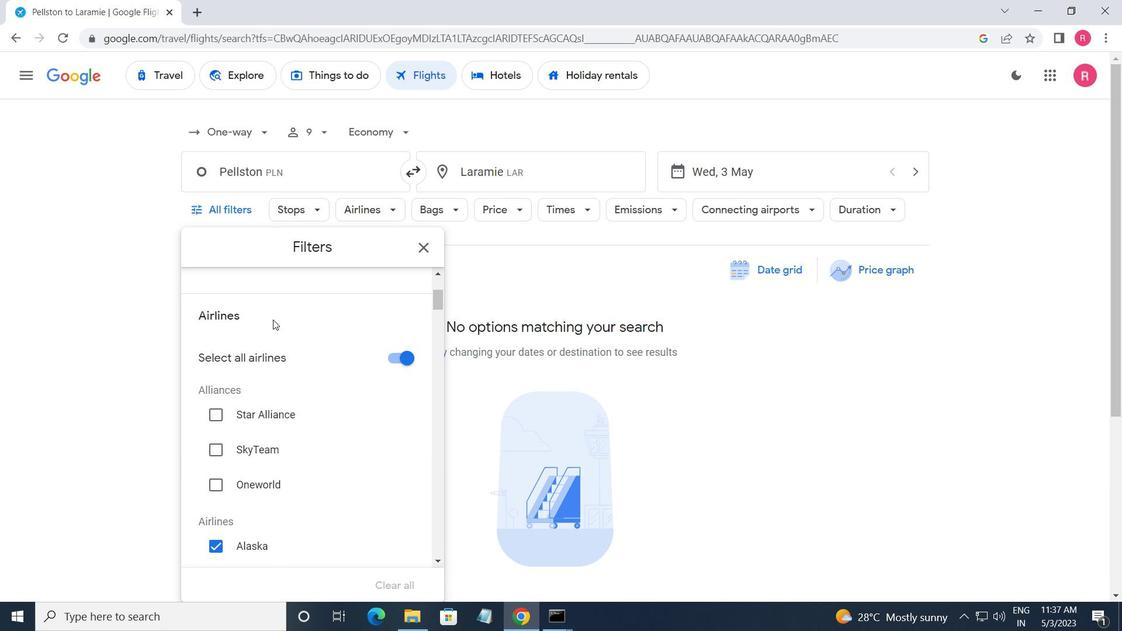 
Action: Mouse moved to (274, 320)
Screenshot: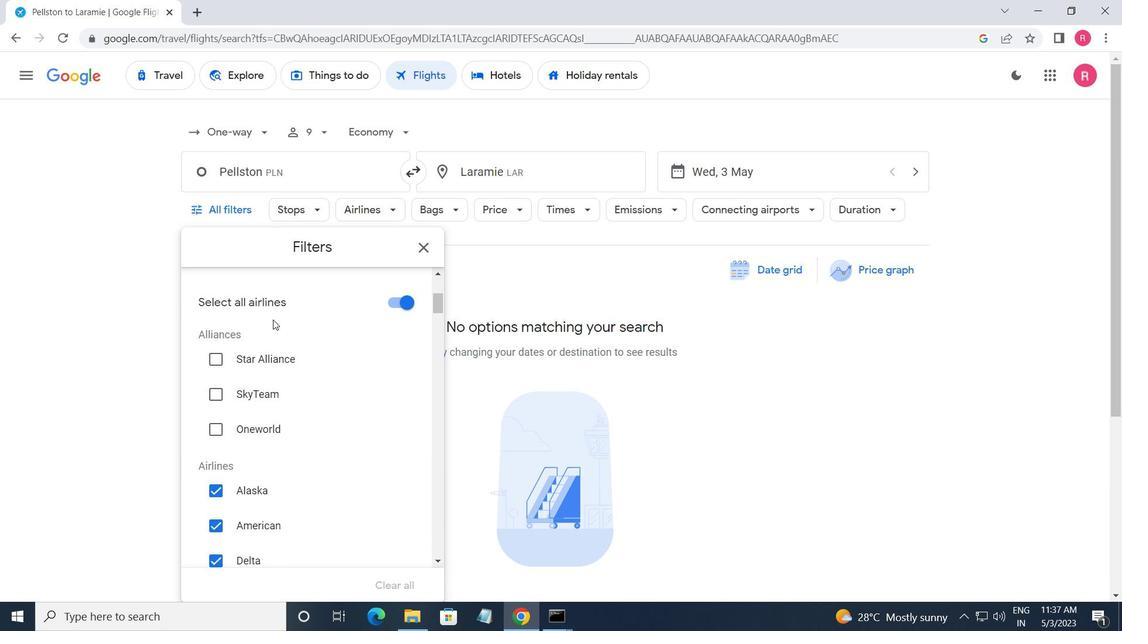 
Action: Mouse scrolled (274, 320) with delta (0, 0)
Screenshot: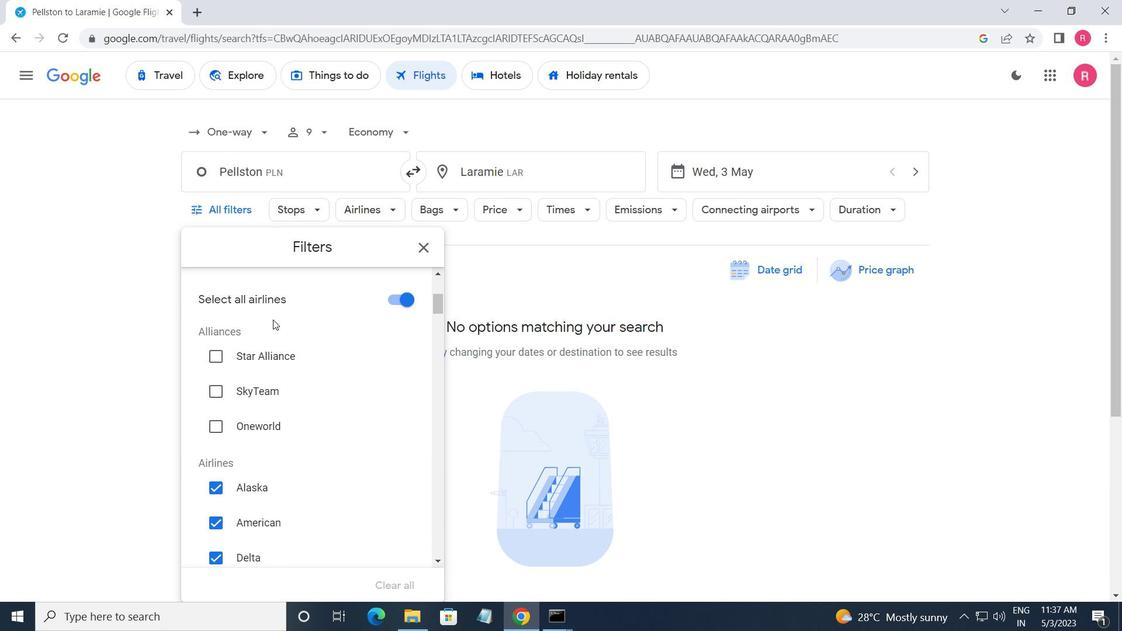 
Action: Mouse moved to (376, 490)
Screenshot: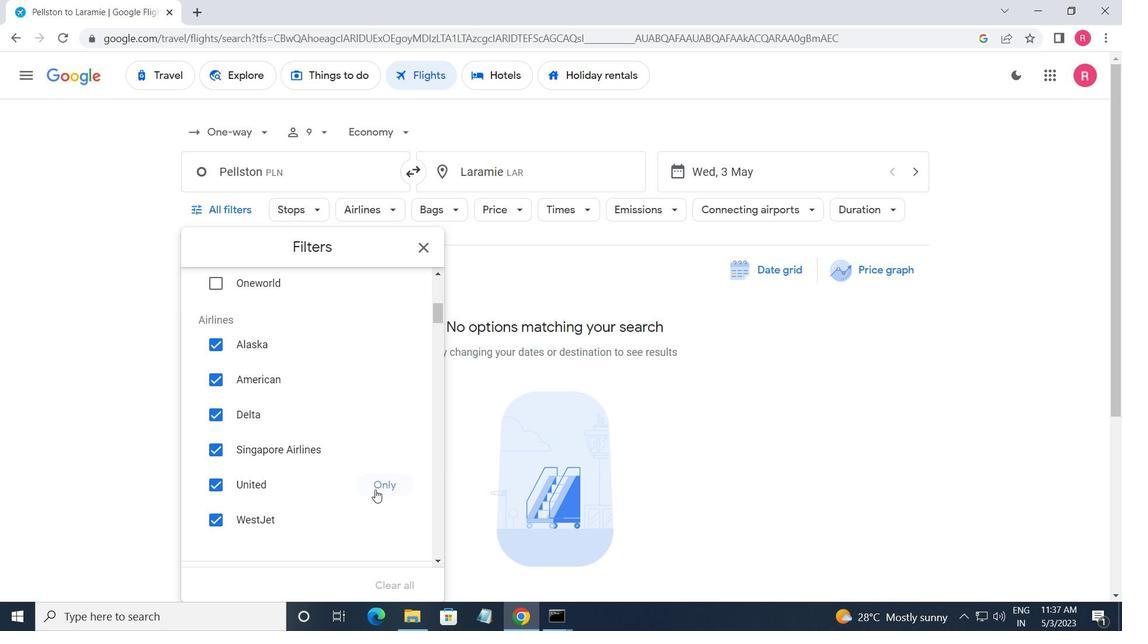
Action: Mouse pressed left at (376, 490)
Screenshot: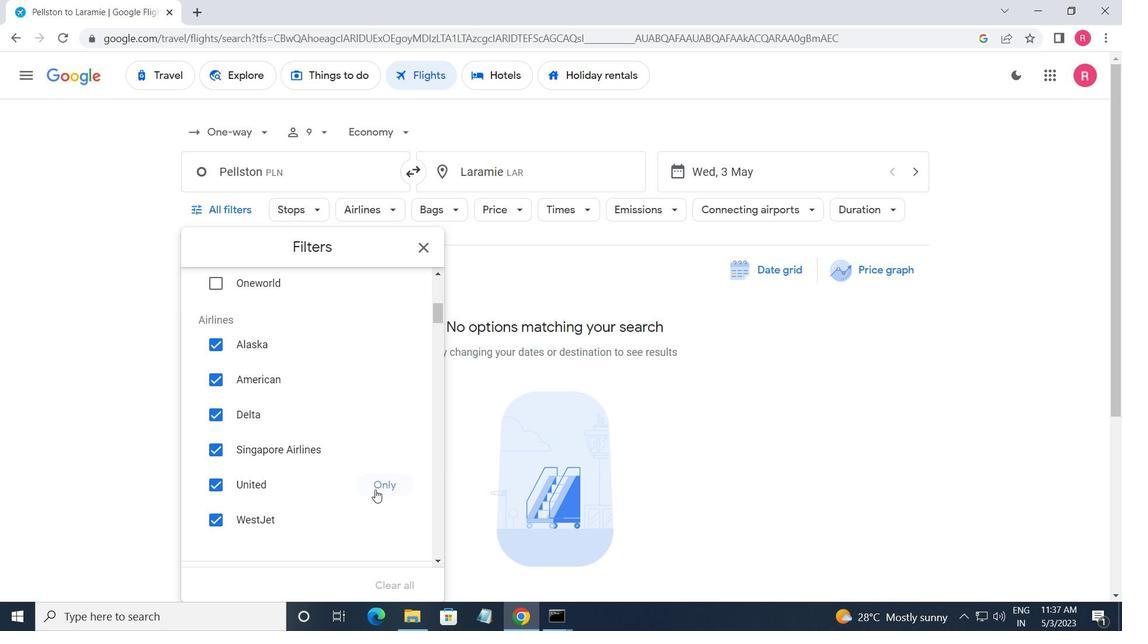 
Action: Mouse moved to (373, 493)
Screenshot: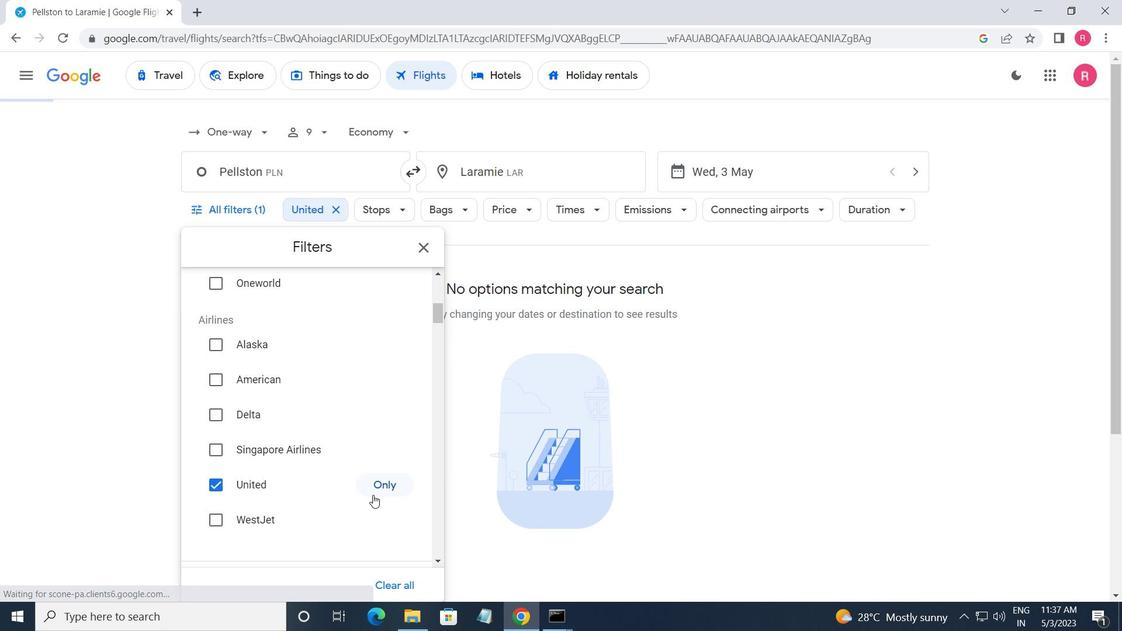 
Action: Mouse scrolled (373, 492) with delta (0, 0)
Screenshot: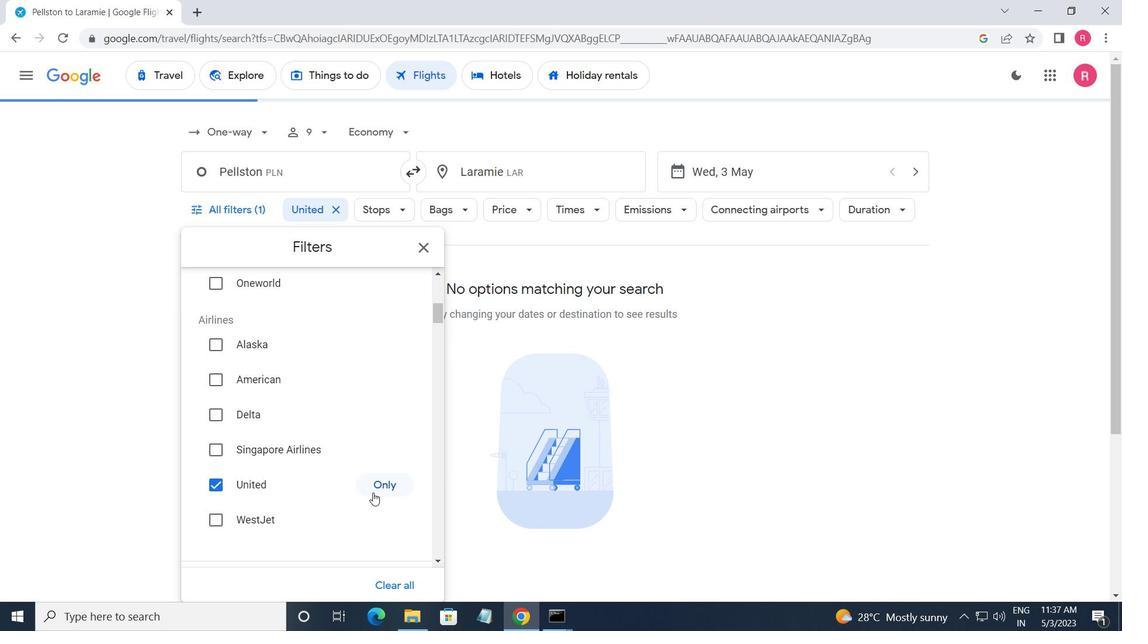 
Action: Mouse scrolled (373, 492) with delta (0, 0)
Screenshot: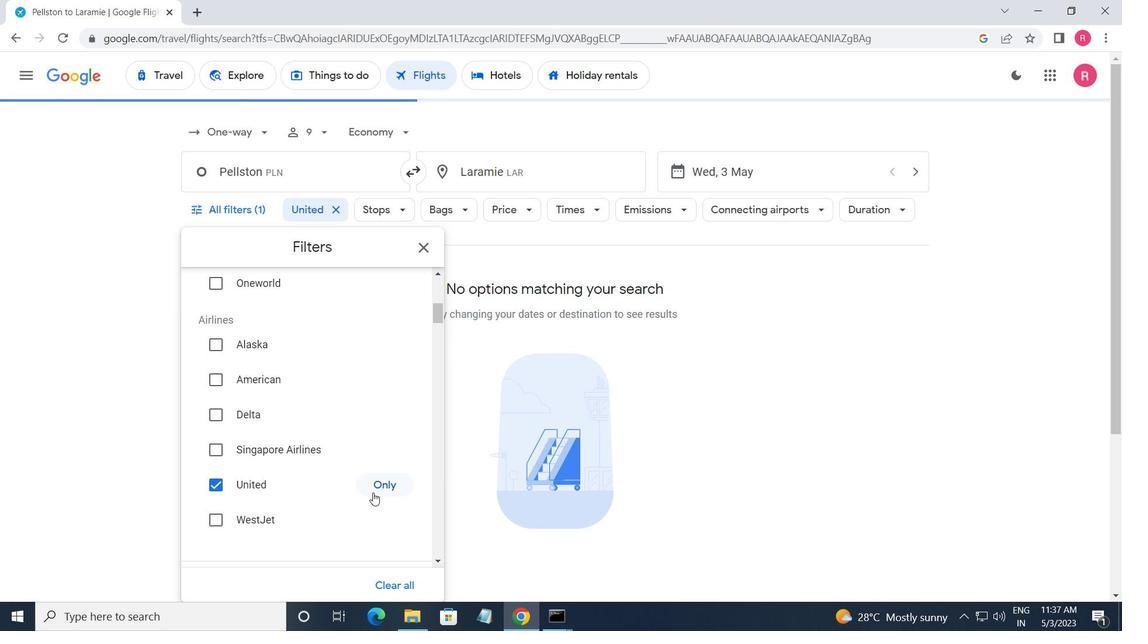 
Action: Mouse scrolled (373, 492) with delta (0, 0)
Screenshot: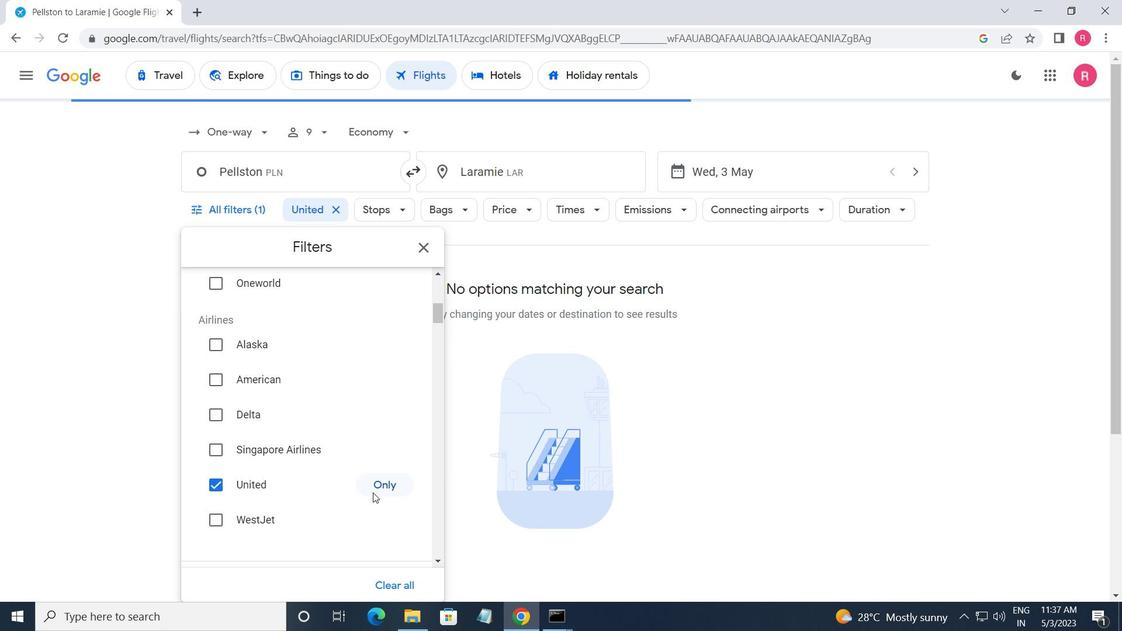 
Action: Mouse moved to (395, 414)
Screenshot: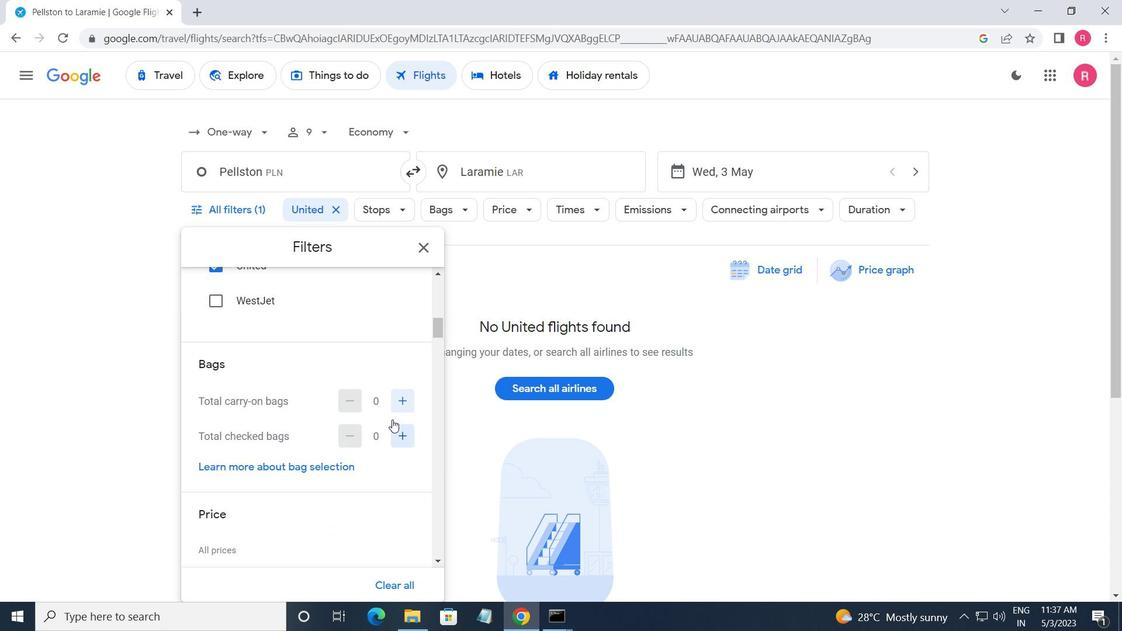 
Action: Mouse pressed left at (395, 414)
Screenshot: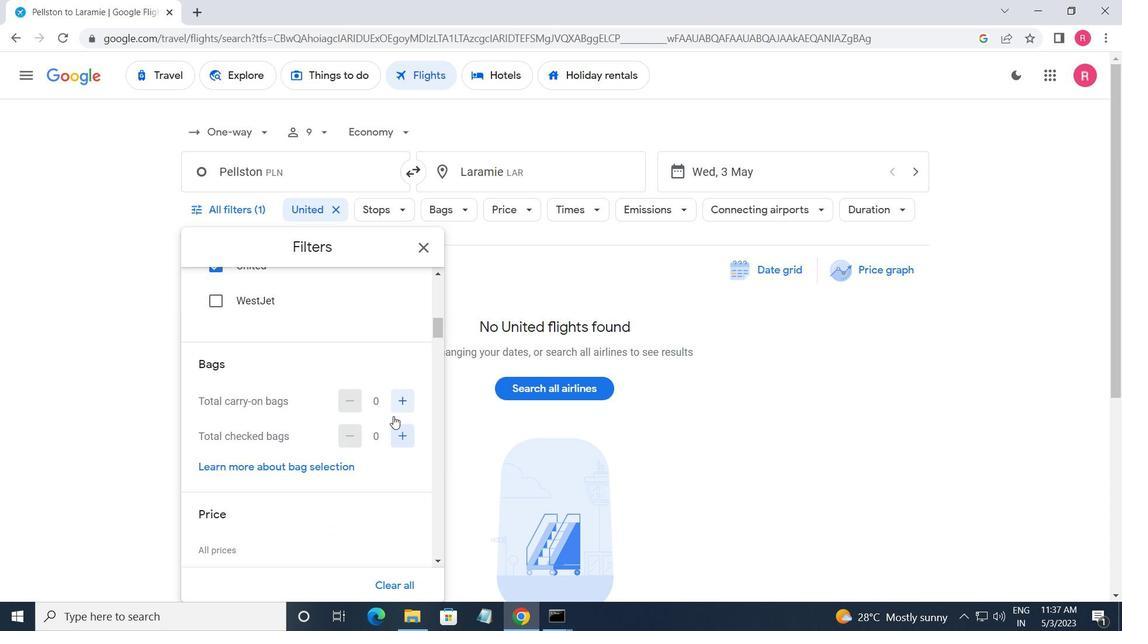 
Action: Mouse pressed left at (395, 414)
Screenshot: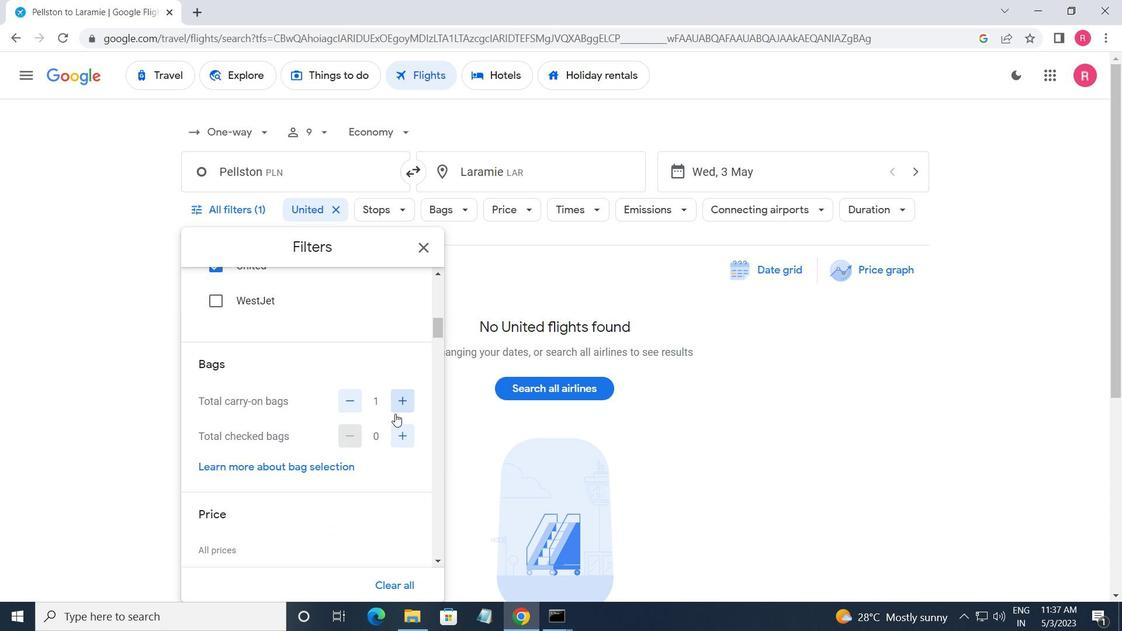 
Action: Mouse moved to (395, 414)
Screenshot: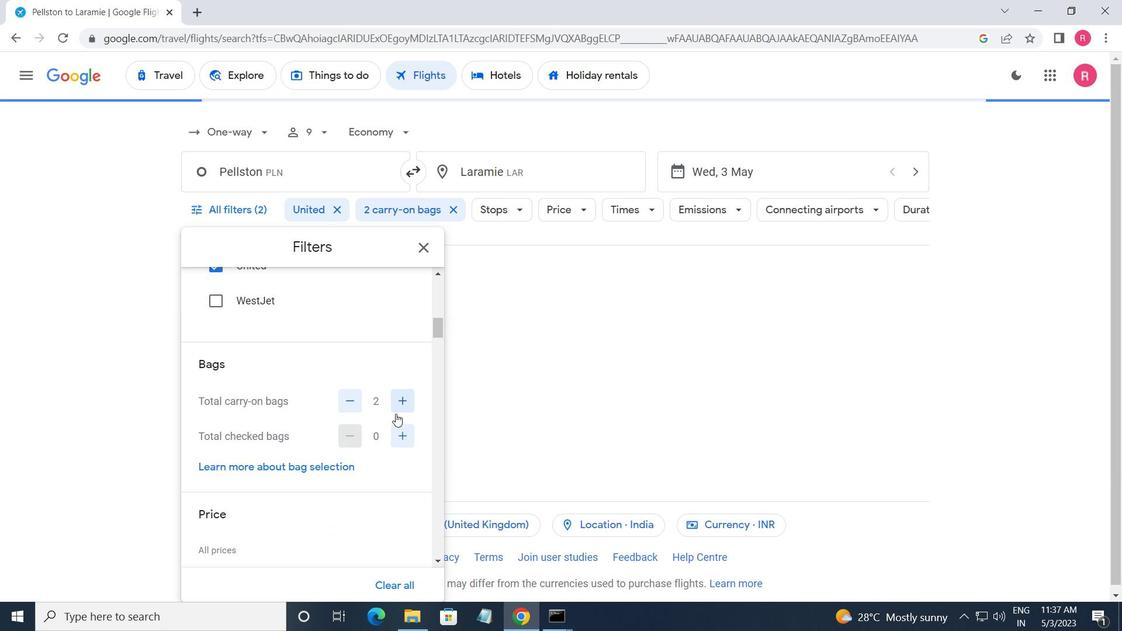 
Action: Mouse scrolled (395, 413) with delta (0, 0)
Screenshot: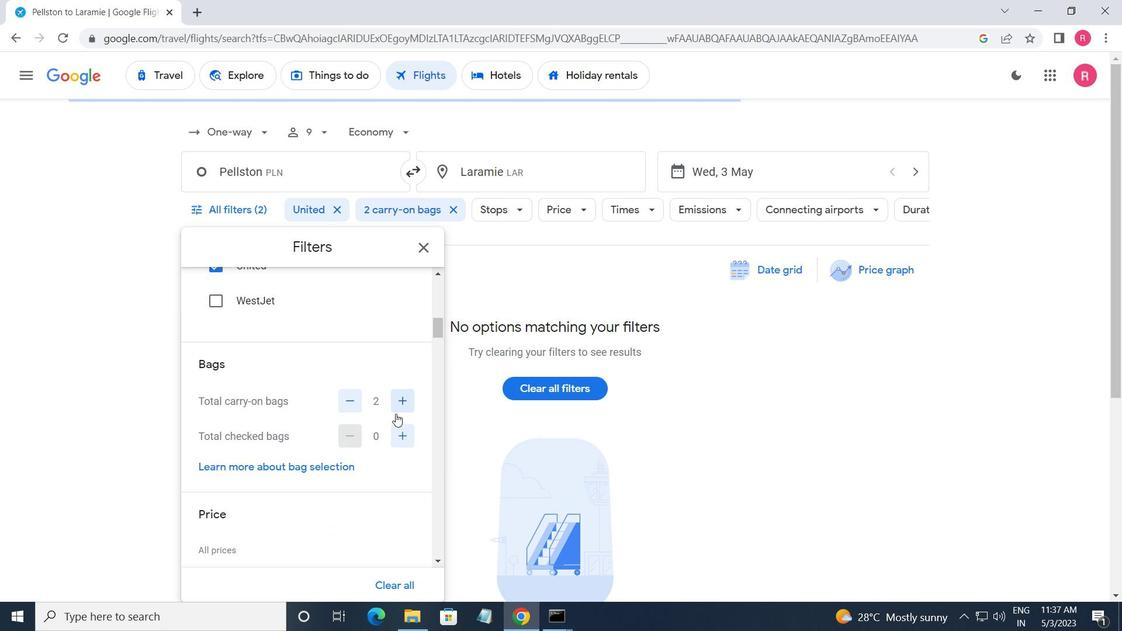 
Action: Mouse scrolled (395, 413) with delta (0, 0)
Screenshot: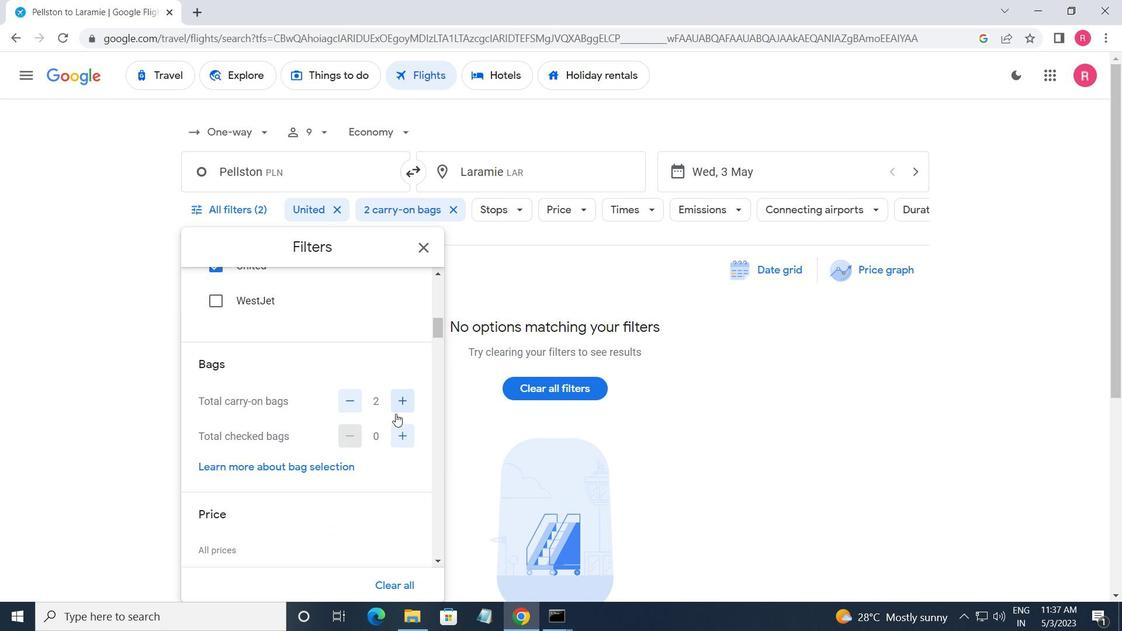 
Action: Mouse moved to (403, 424)
Screenshot: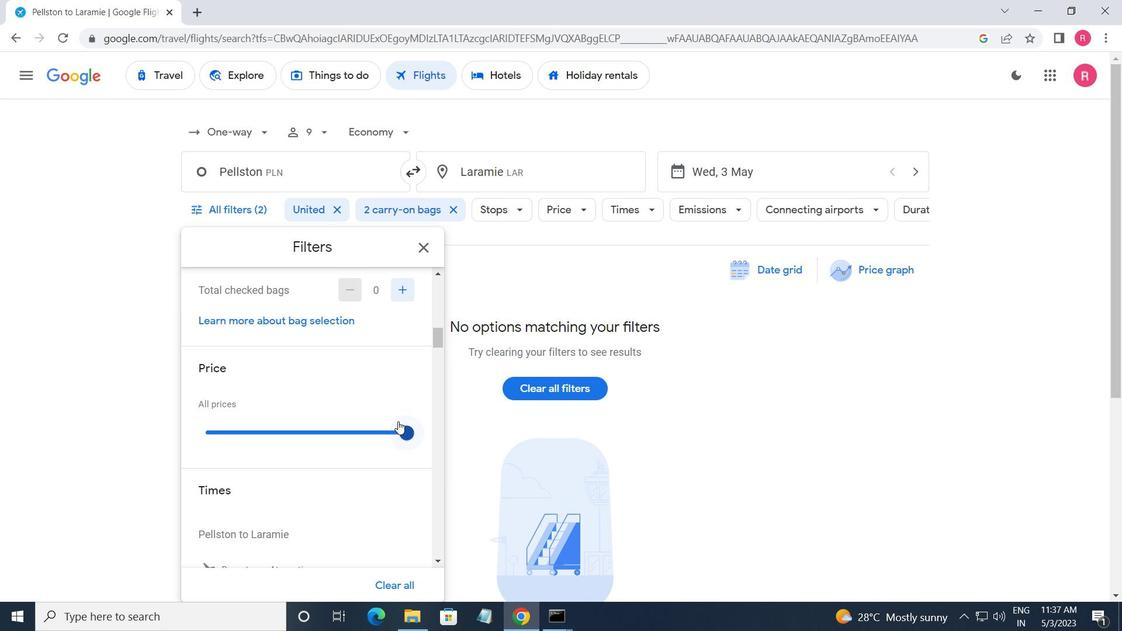 
Action: Mouse pressed left at (403, 424)
Screenshot: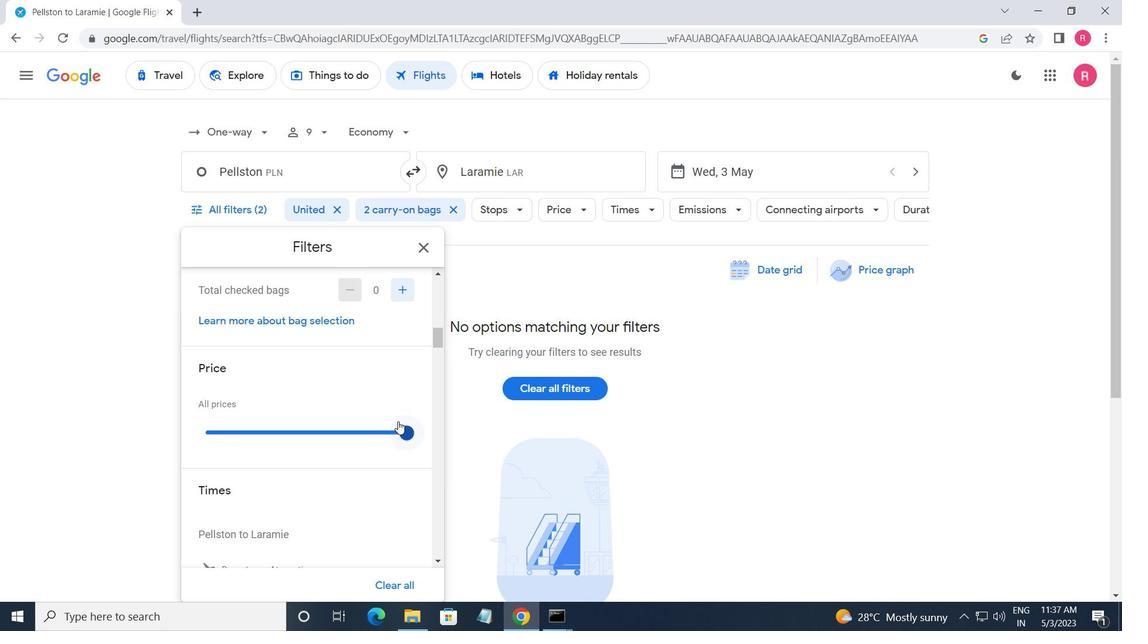 
Action: Mouse moved to (326, 458)
Screenshot: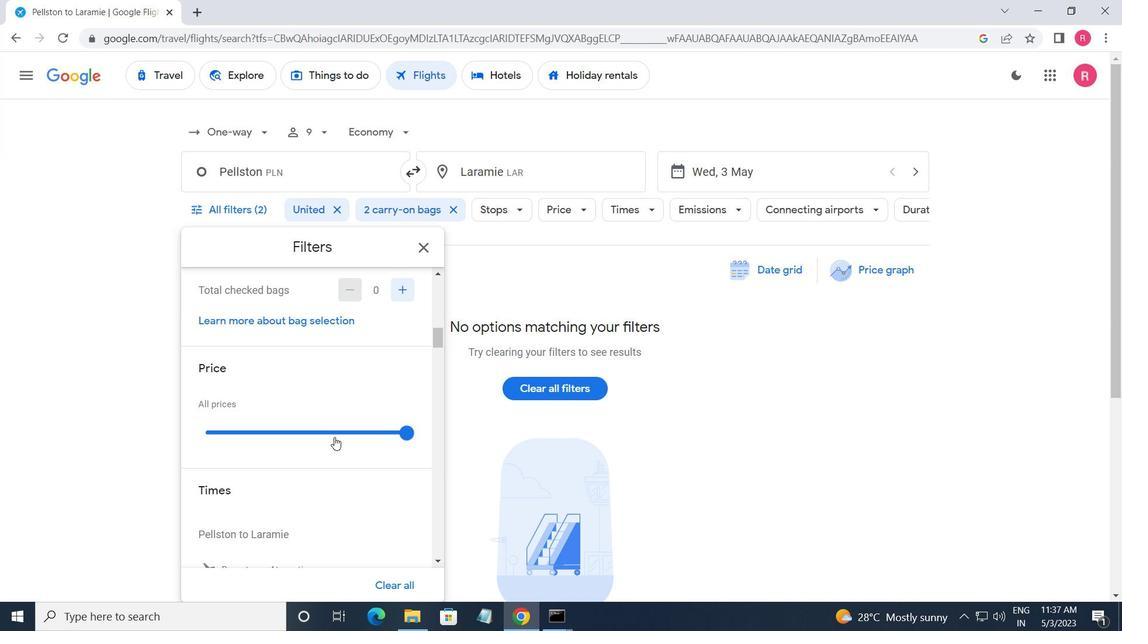 
Action: Mouse scrolled (326, 458) with delta (0, 0)
Screenshot: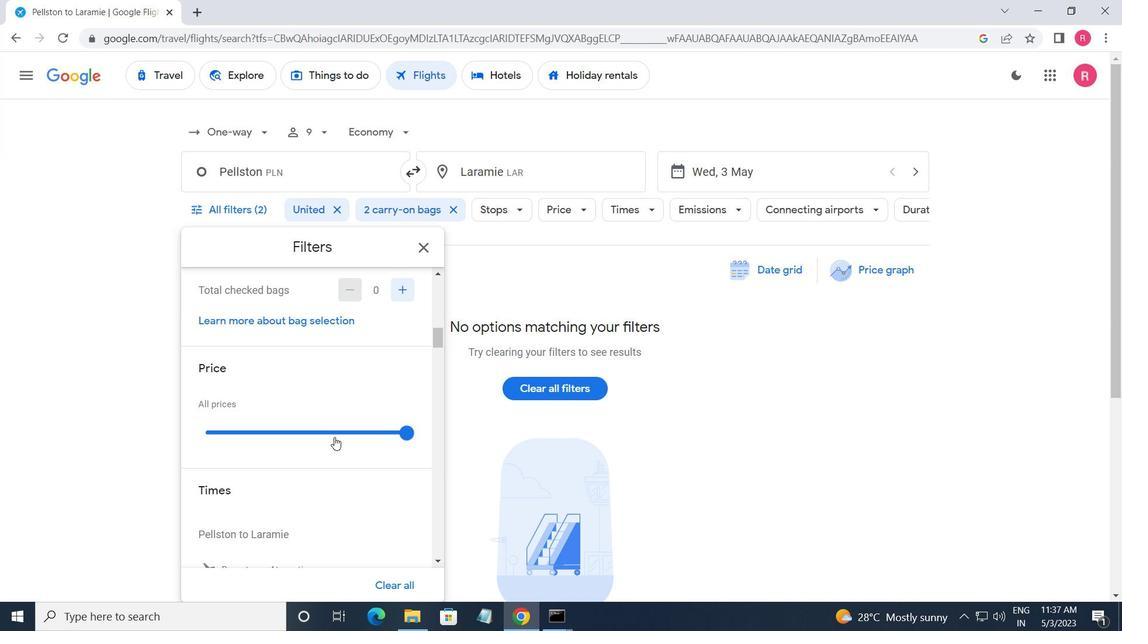
Action: Mouse moved to (215, 520)
Screenshot: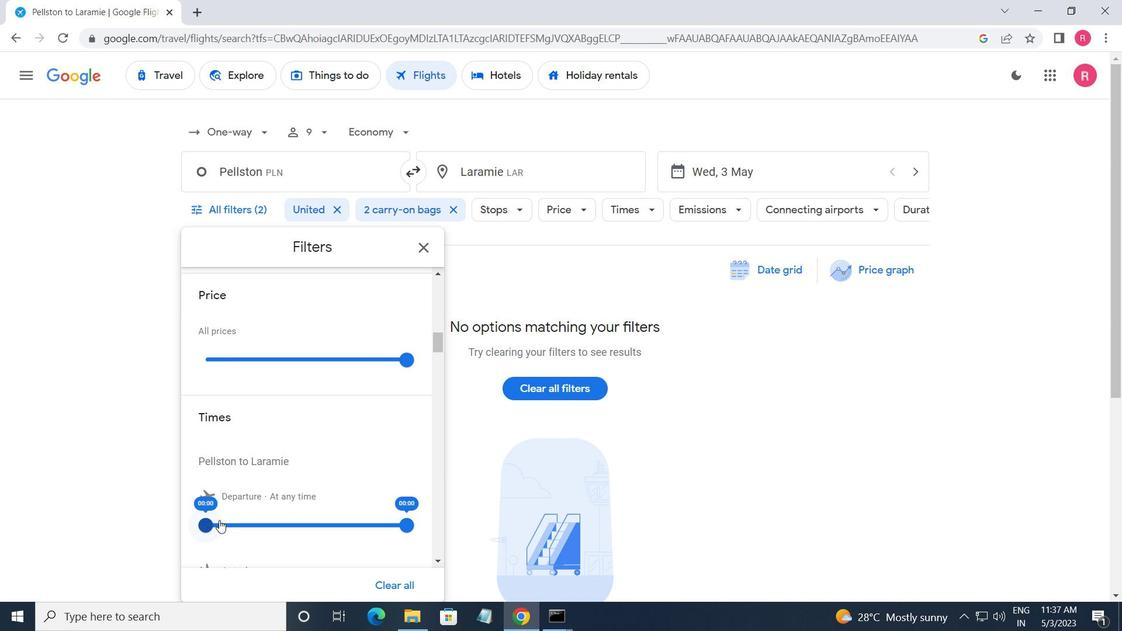 
Action: Mouse pressed left at (215, 520)
Screenshot: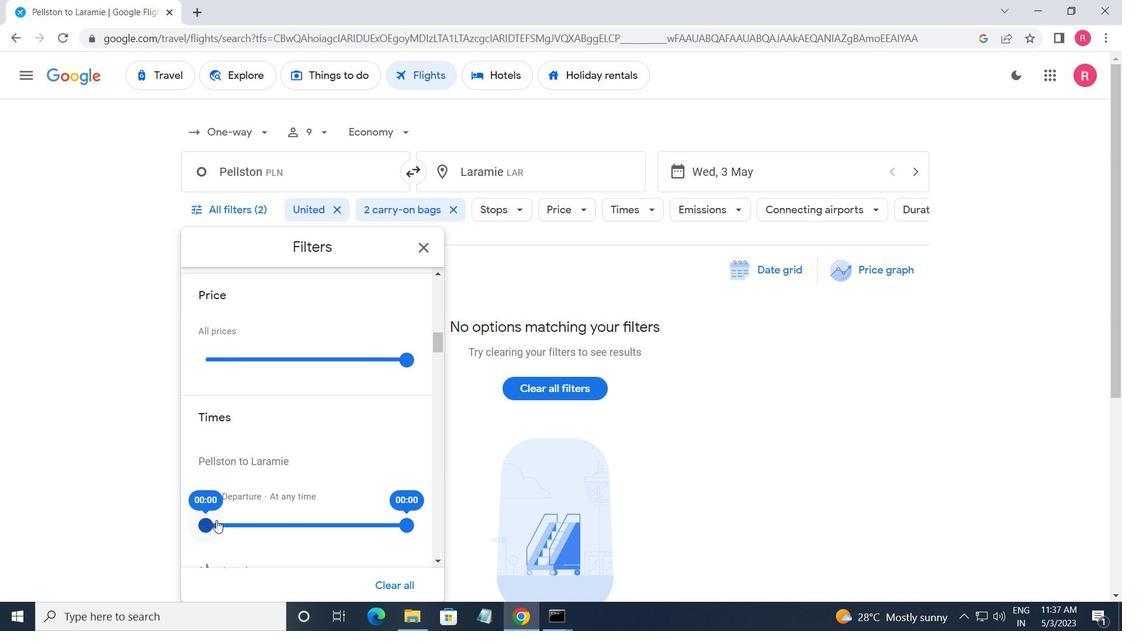 
Action: Mouse moved to (408, 524)
Screenshot: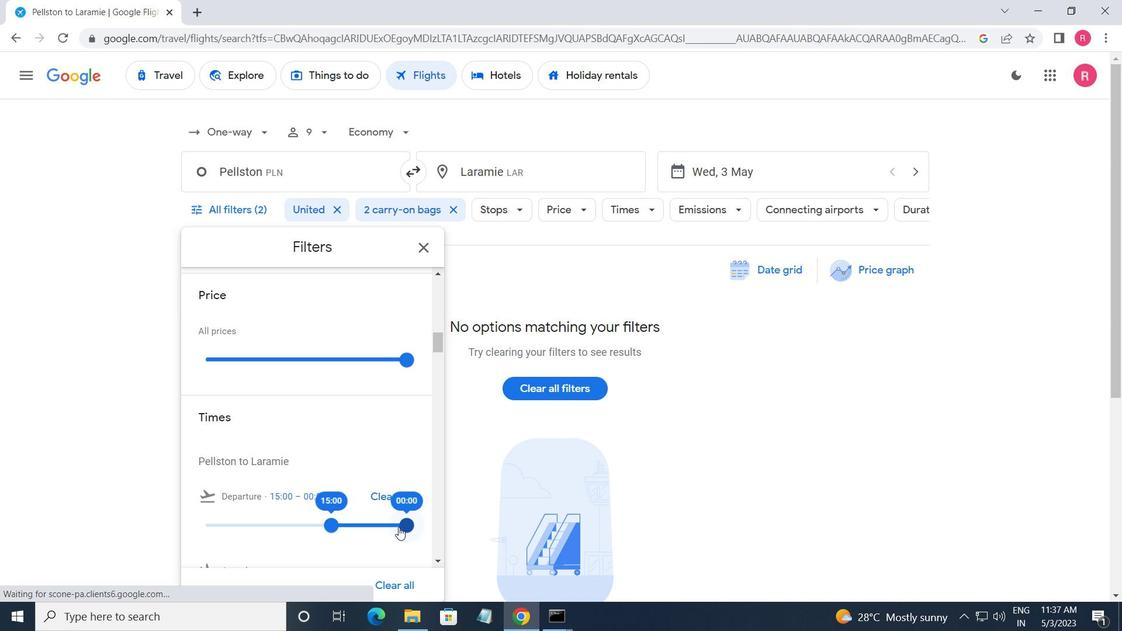 
Action: Mouse pressed left at (408, 524)
Screenshot: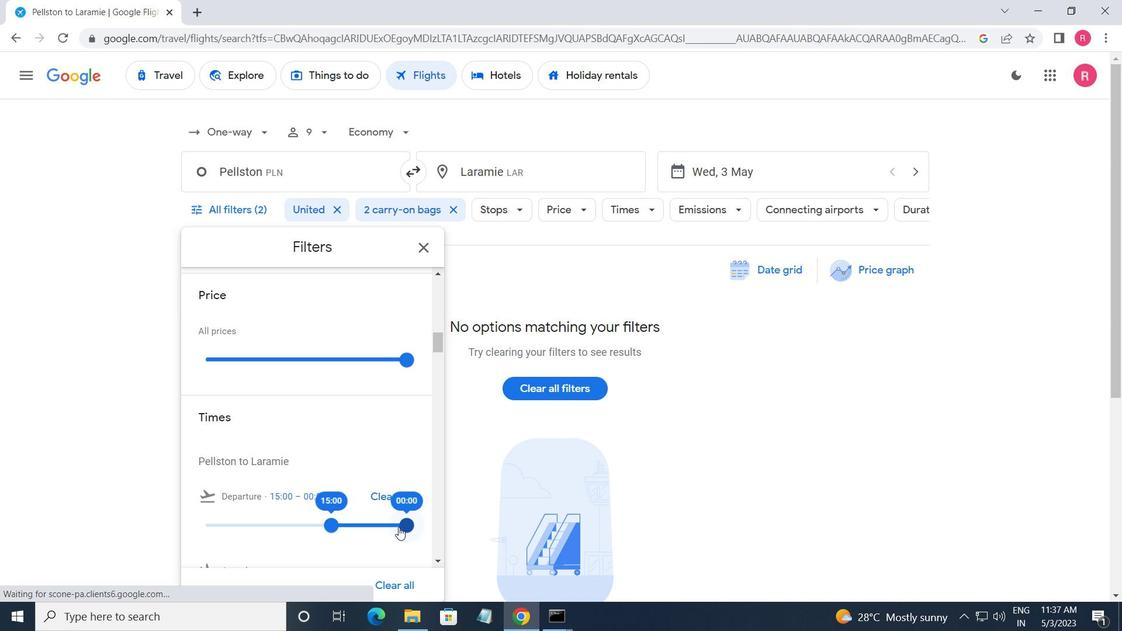 
Action: Mouse moved to (420, 242)
Screenshot: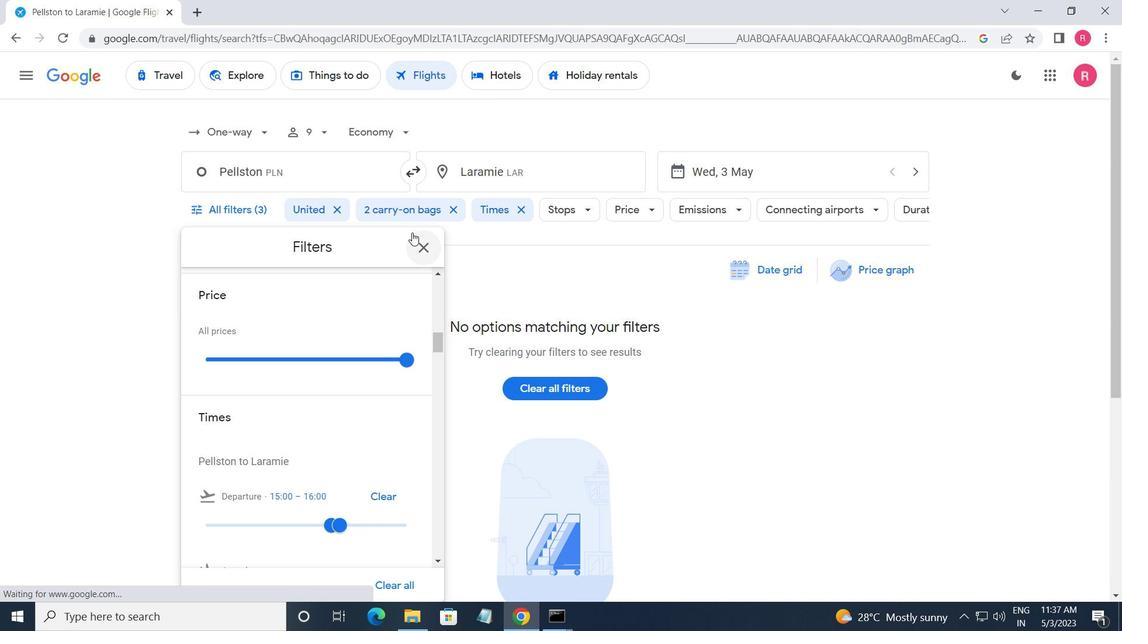
Action: Mouse pressed left at (420, 242)
Screenshot: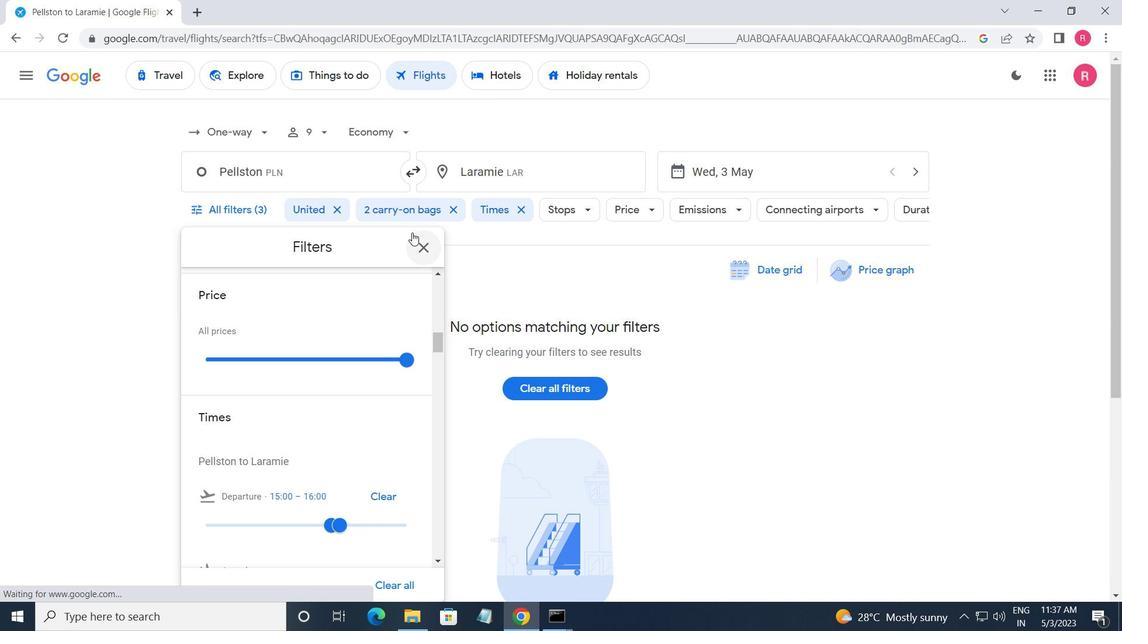 
Action: Mouse moved to (421, 286)
Screenshot: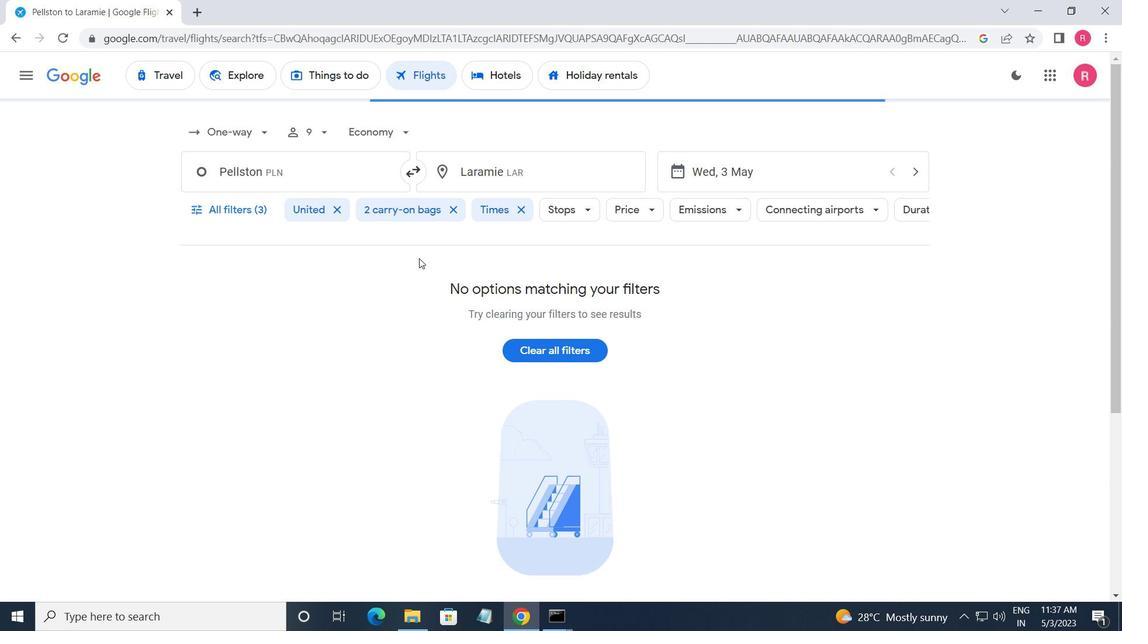 
